 Task: Change location to Delhi. Search Round Trip flight tickets for 2 adults, 2 children, in Economy from Delhi to Shimla to travel on 11-Dec-2023. Shimla to Delhi on 26-Dec-2023. Look for the cheapest flights.
Action: Mouse moved to (406, 343)
Screenshot: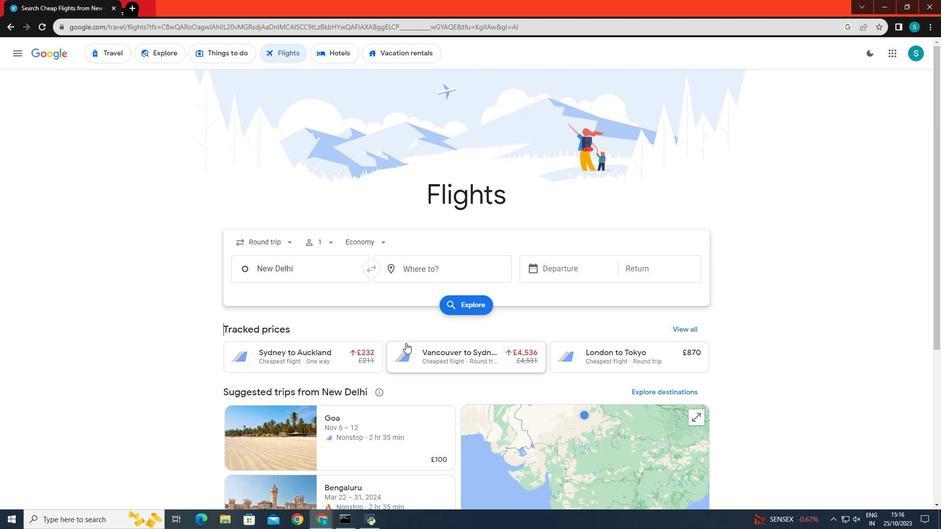 
Action: Mouse scrolled (406, 342) with delta (0, 0)
Screenshot: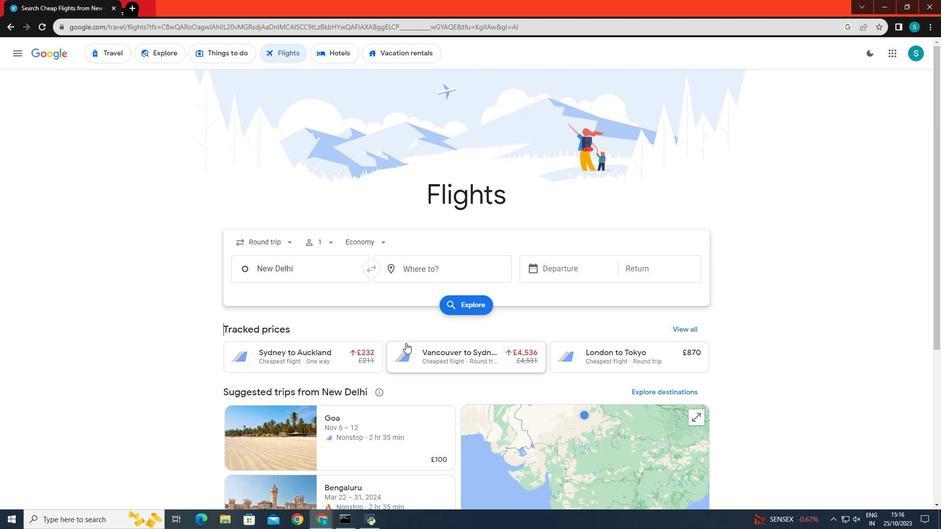 
Action: Mouse moved to (406, 343)
Screenshot: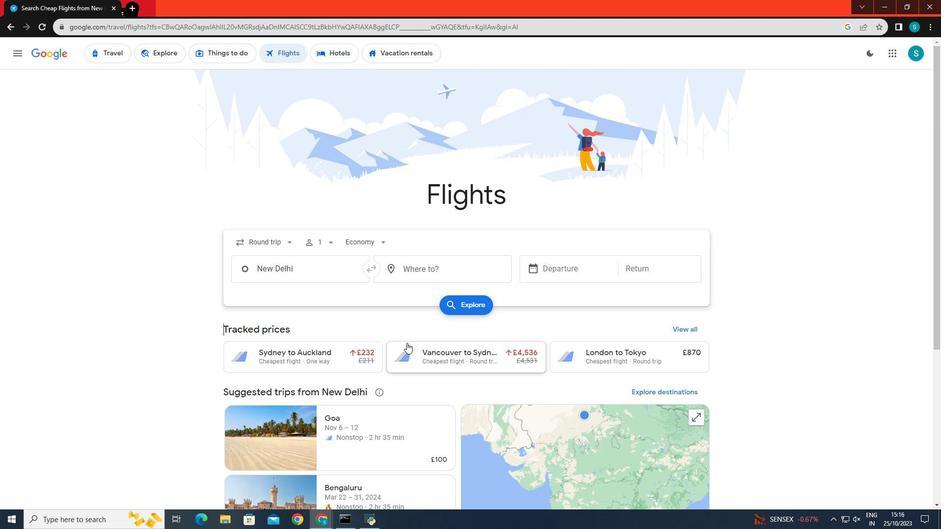 
Action: Mouse scrolled (406, 342) with delta (0, 0)
Screenshot: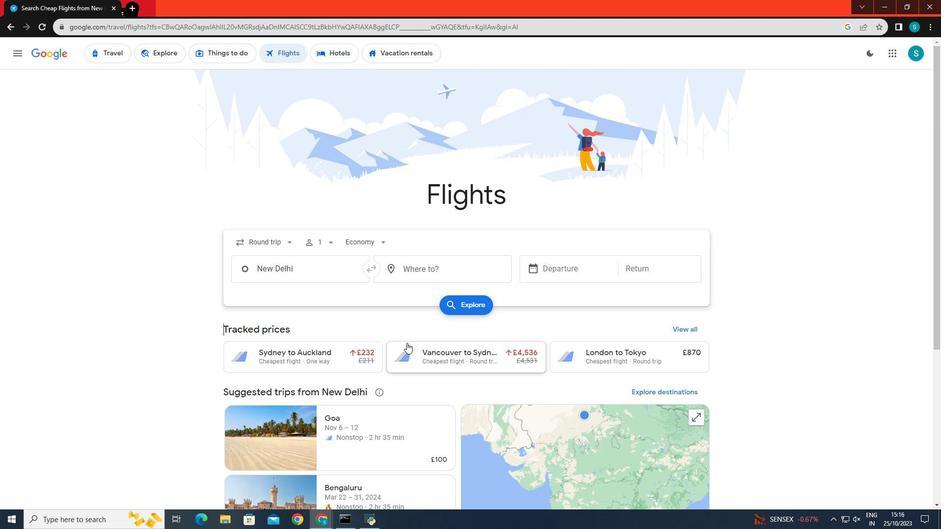 
Action: Mouse moved to (407, 343)
Screenshot: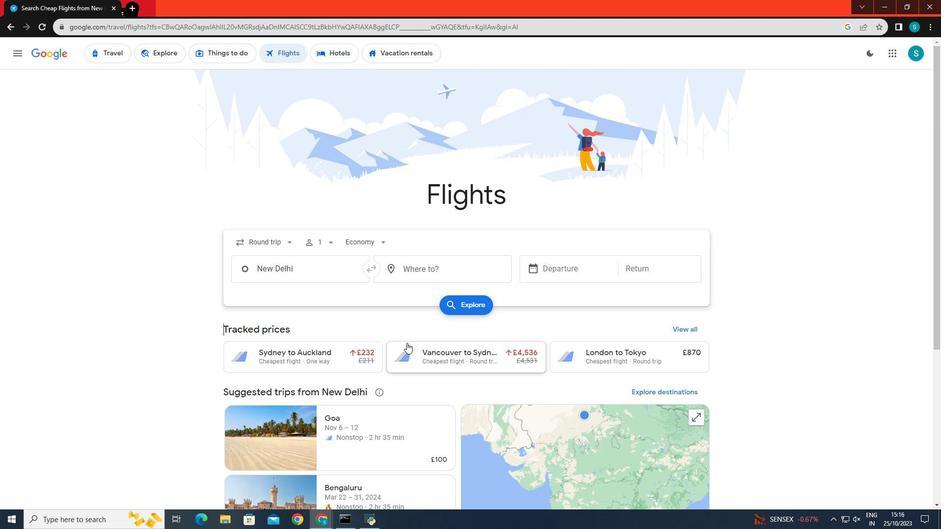 
Action: Mouse scrolled (407, 342) with delta (0, 0)
Screenshot: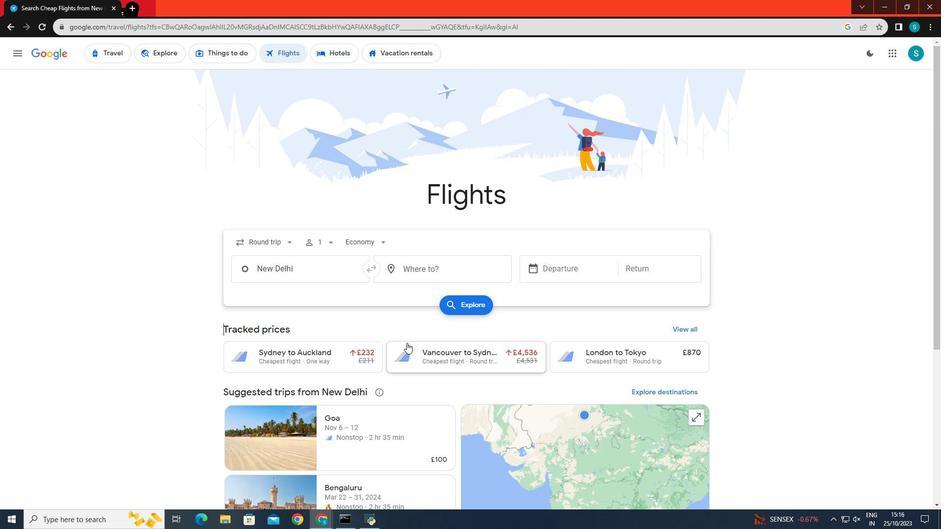 
Action: Mouse scrolled (407, 342) with delta (0, 0)
Screenshot: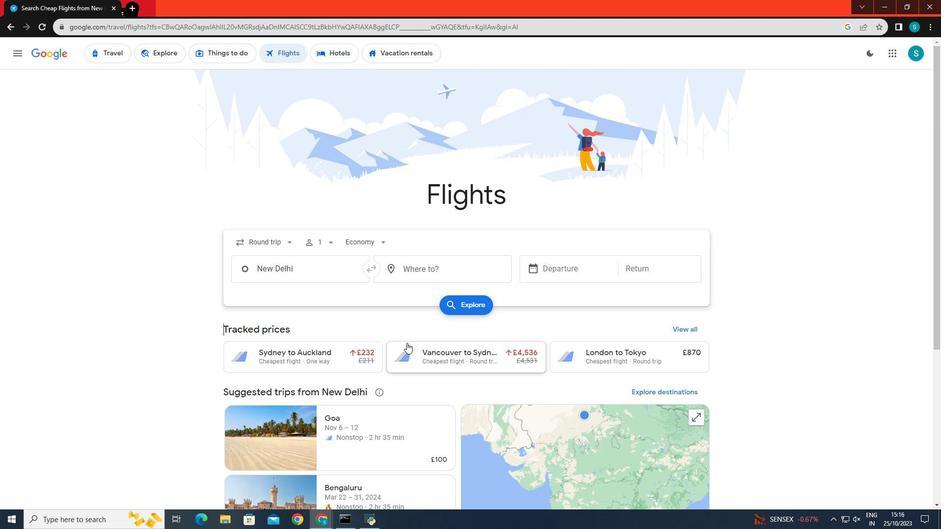 
Action: Mouse scrolled (407, 342) with delta (0, 0)
Screenshot: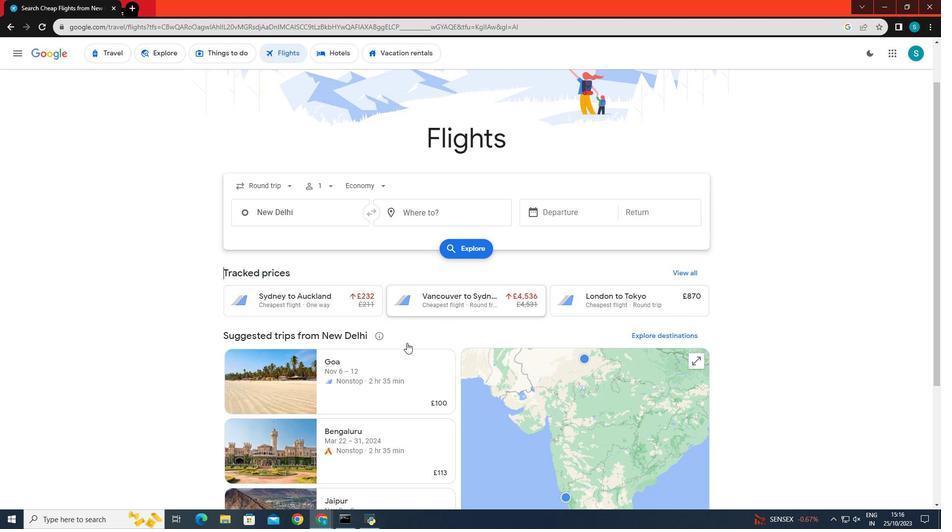 
Action: Mouse scrolled (407, 342) with delta (0, 0)
Screenshot: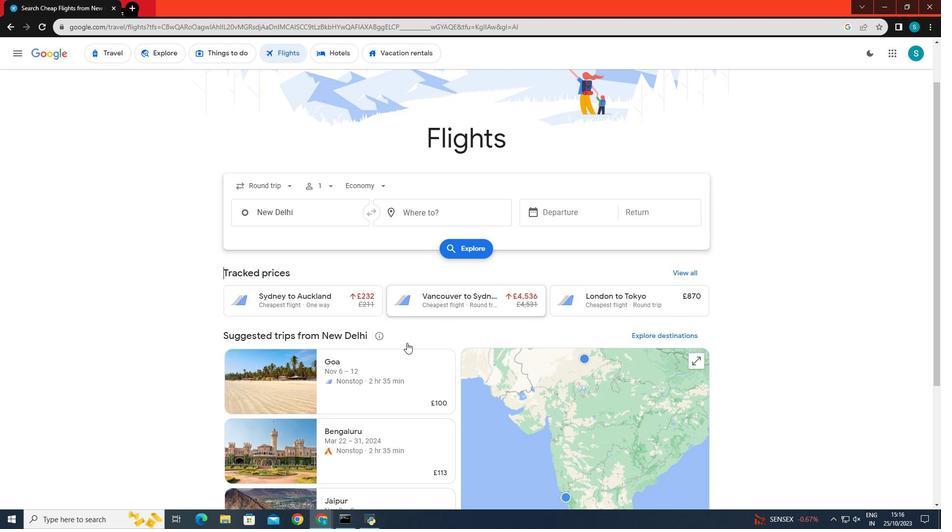 
Action: Mouse scrolled (407, 342) with delta (0, 0)
Screenshot: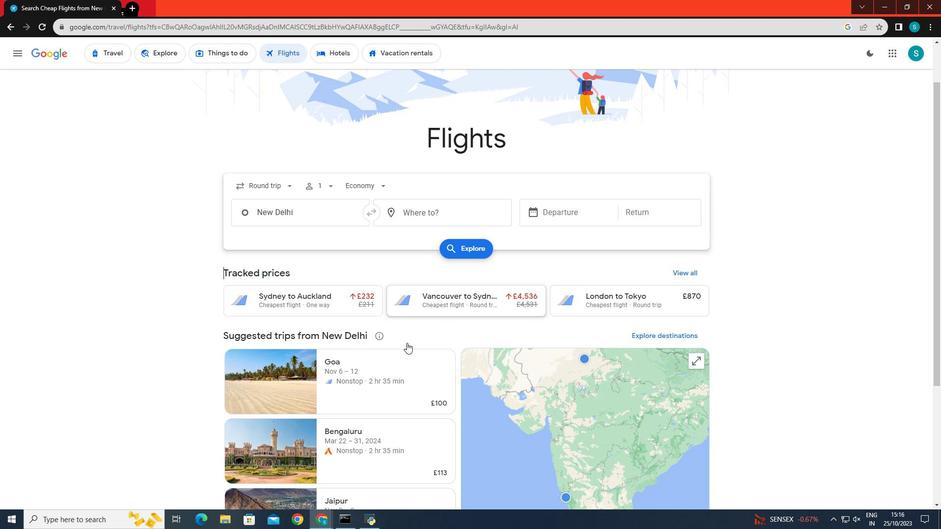
Action: Mouse scrolled (407, 342) with delta (0, 0)
Screenshot: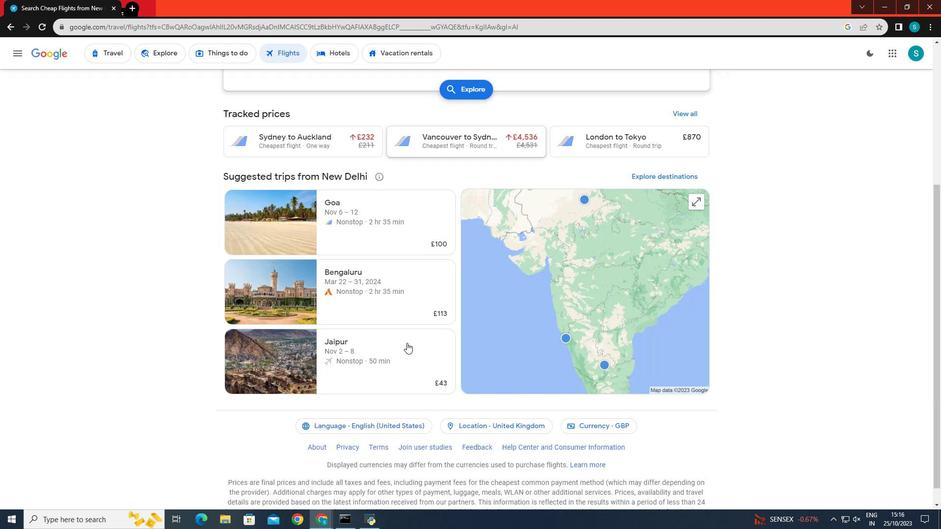
Action: Mouse scrolled (407, 342) with delta (0, 0)
Screenshot: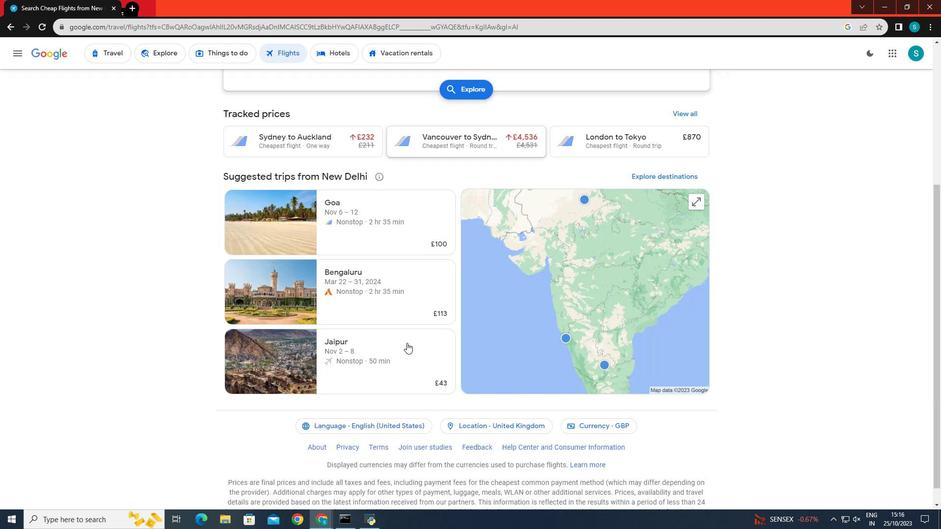 
Action: Mouse scrolled (407, 342) with delta (0, 0)
Screenshot: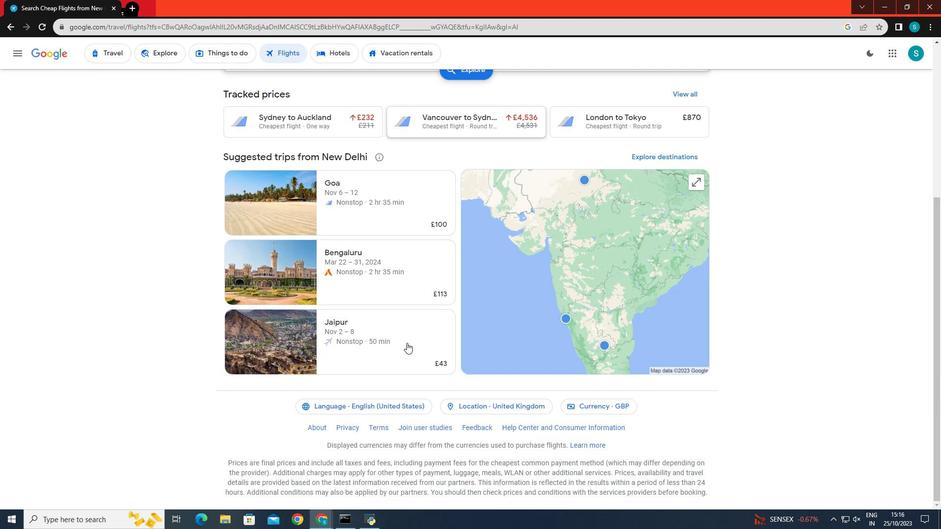 
Action: Mouse scrolled (407, 342) with delta (0, 0)
Screenshot: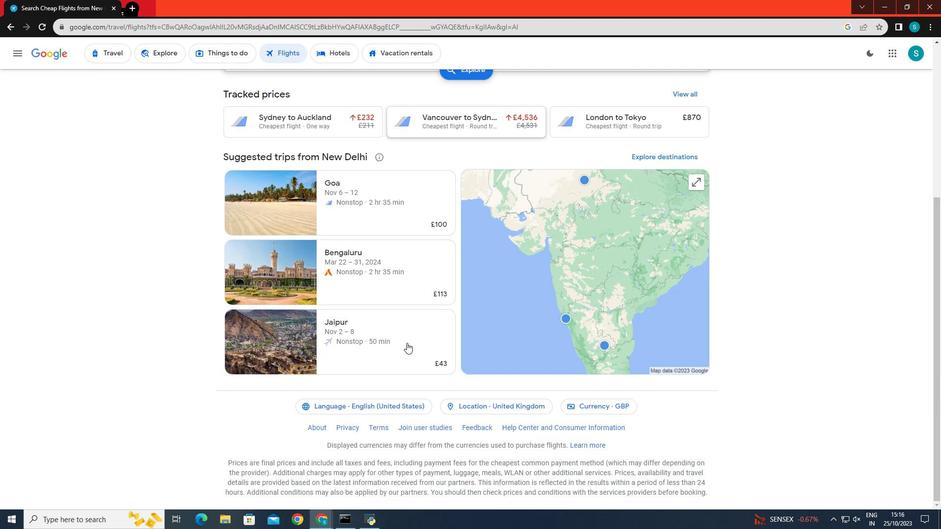 
Action: Mouse scrolled (407, 342) with delta (0, 0)
Screenshot: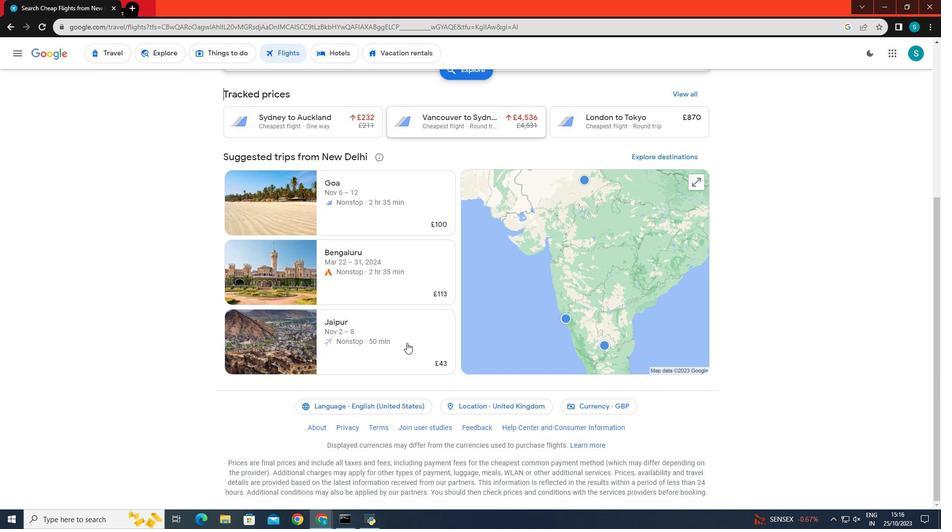 
Action: Mouse scrolled (407, 342) with delta (0, 0)
Screenshot: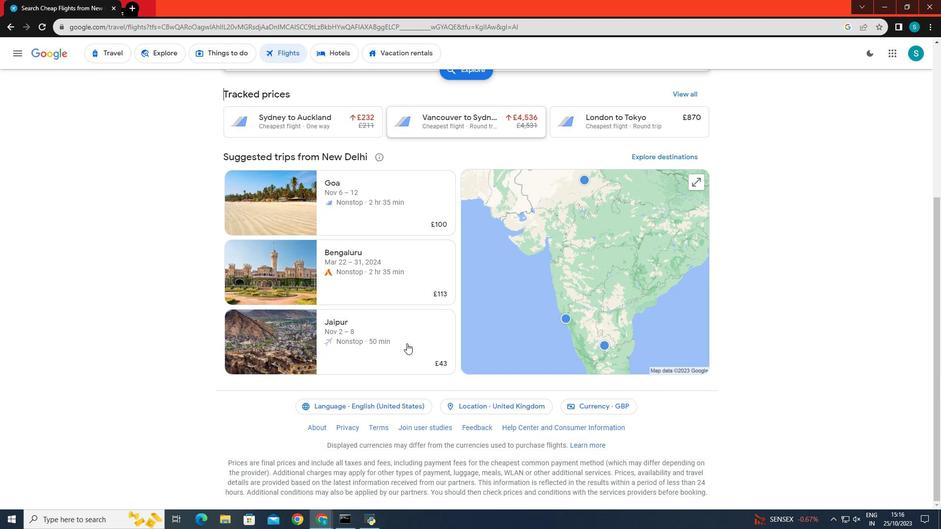 
Action: Mouse scrolled (407, 342) with delta (0, 0)
Screenshot: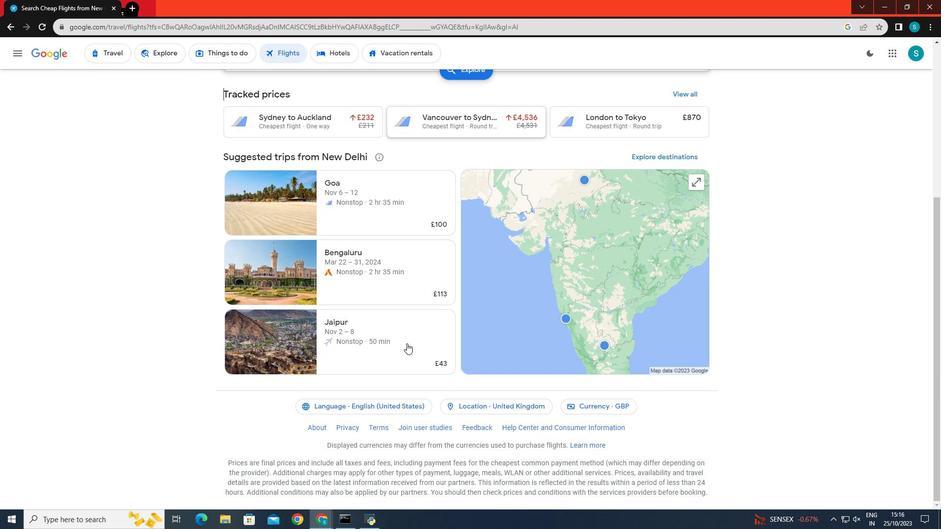 
Action: Mouse moved to (483, 403)
Screenshot: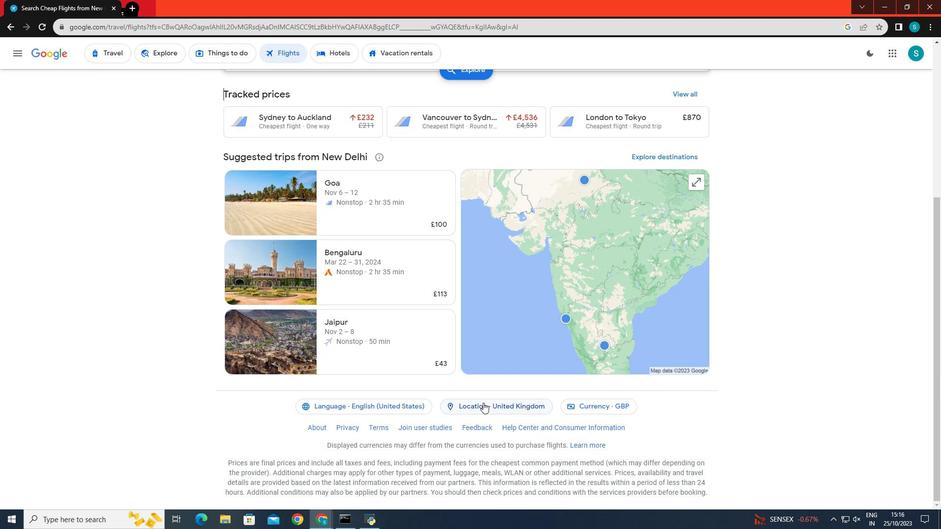 
Action: Mouse pressed left at (483, 403)
Screenshot: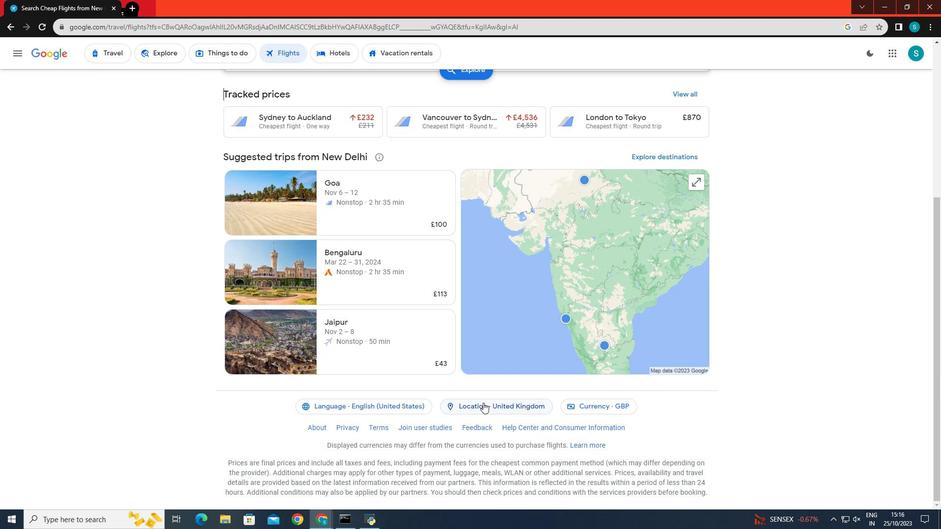 
Action: Mouse moved to (459, 338)
Screenshot: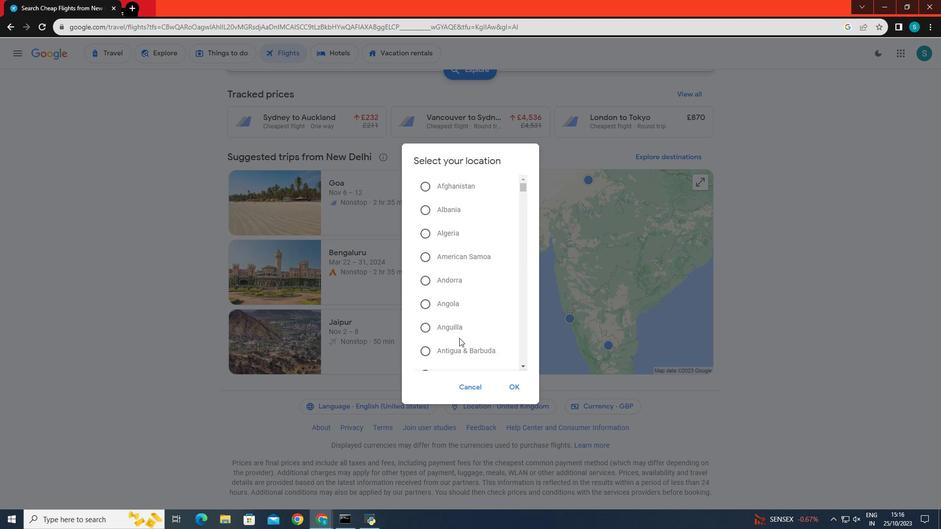 
Action: Mouse scrolled (459, 337) with delta (0, 0)
Screenshot: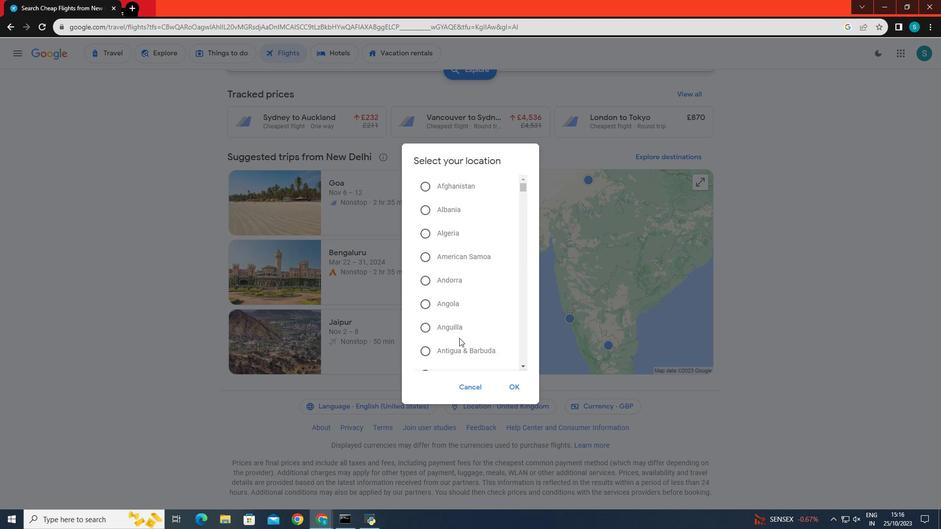 
Action: Mouse scrolled (459, 337) with delta (0, 0)
Screenshot: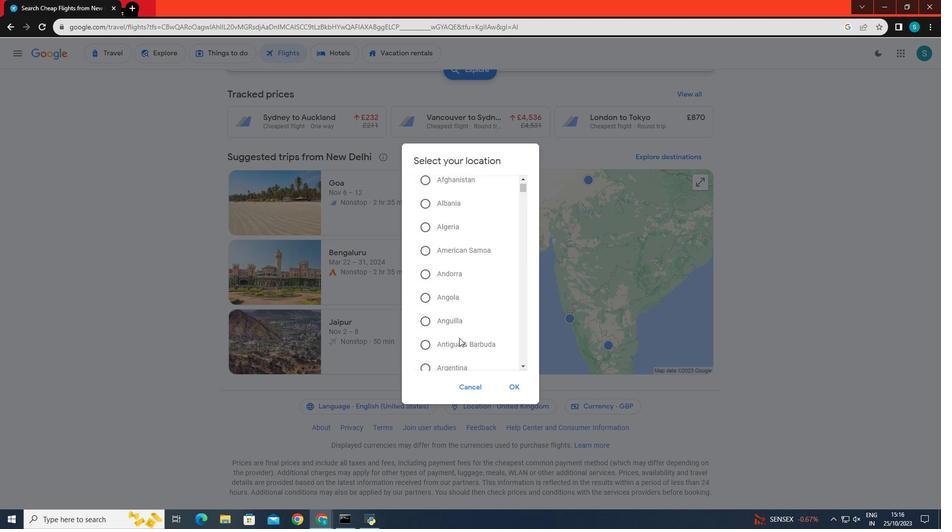 
Action: Mouse scrolled (459, 337) with delta (0, 0)
Screenshot: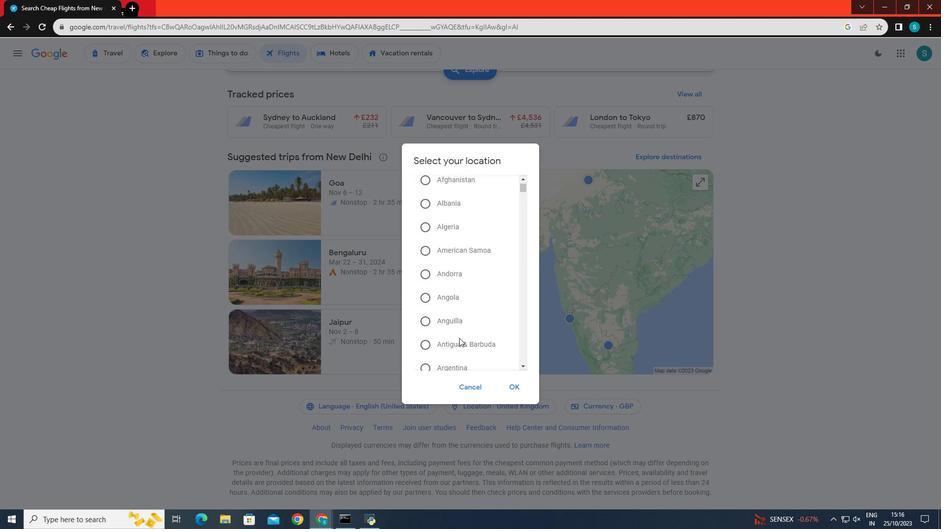 
Action: Mouse scrolled (459, 337) with delta (0, 0)
Screenshot: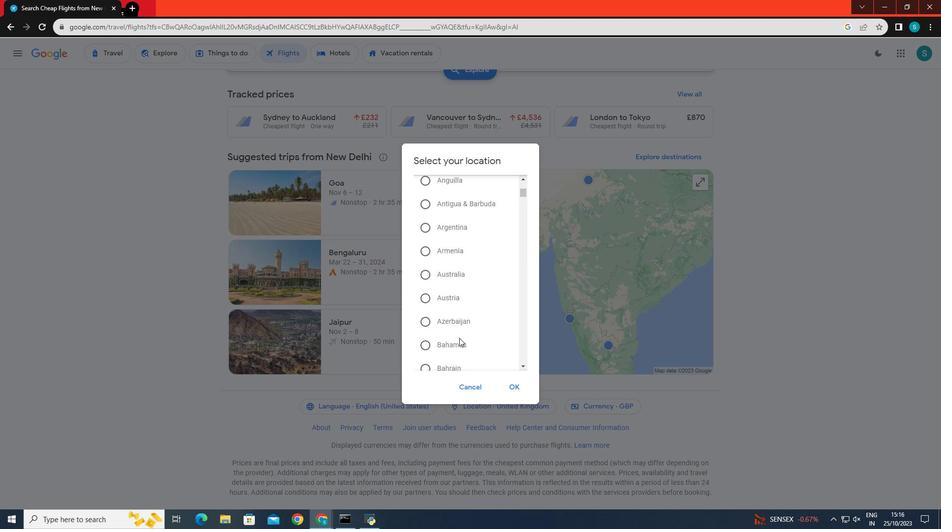 
Action: Mouse scrolled (459, 337) with delta (0, 0)
Screenshot: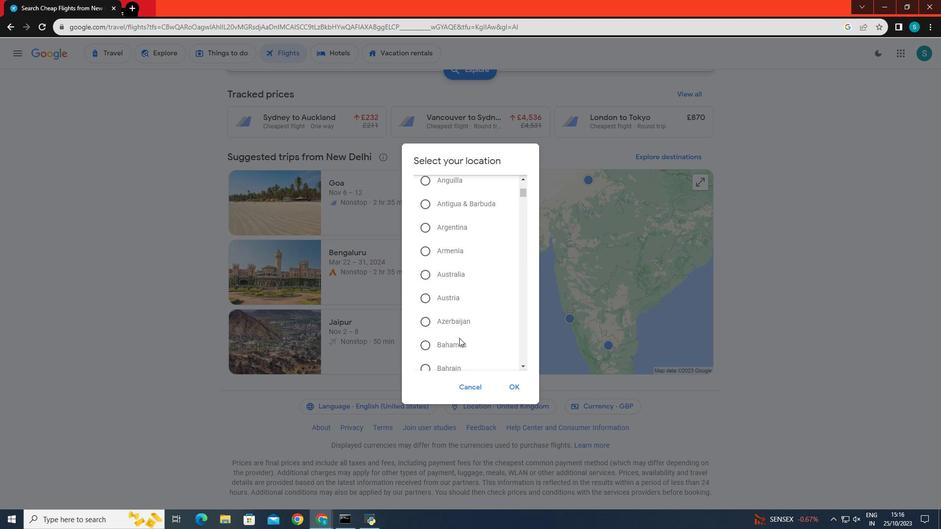 
Action: Mouse scrolled (459, 337) with delta (0, 0)
Screenshot: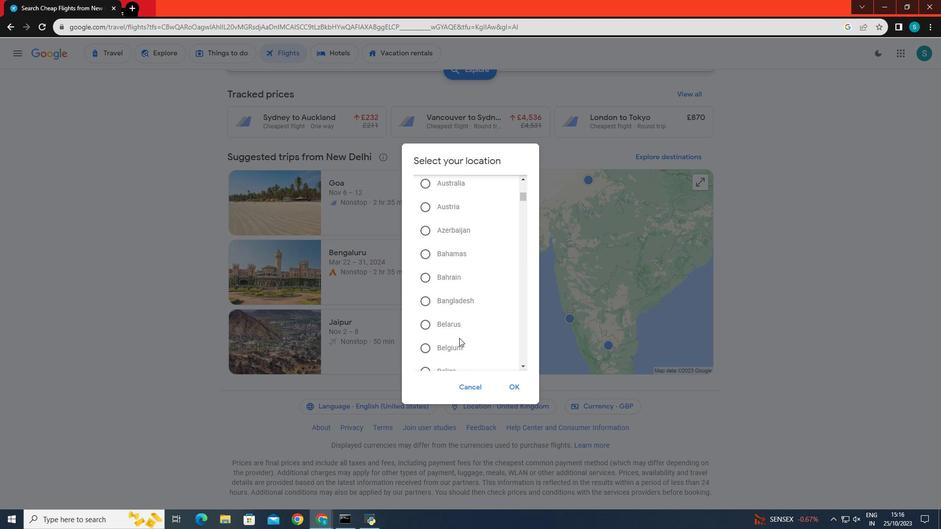 
Action: Mouse scrolled (459, 337) with delta (0, 0)
Screenshot: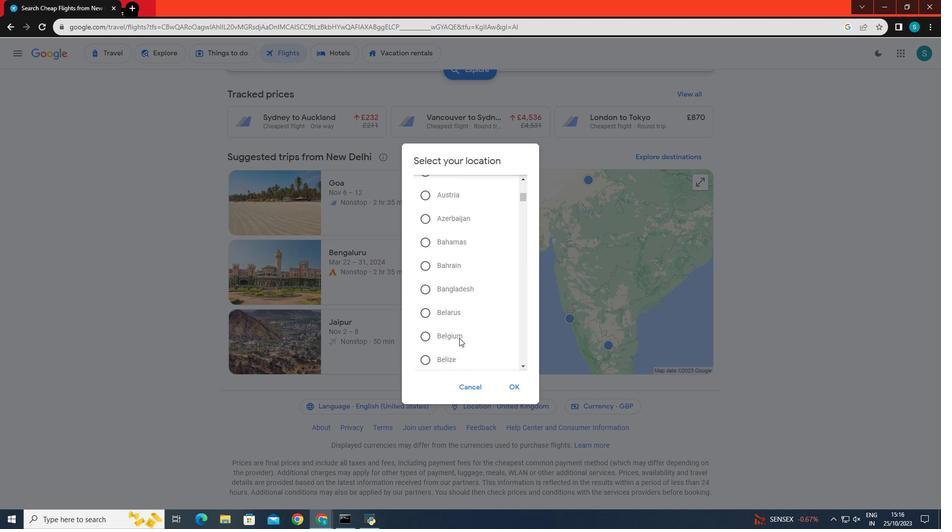 
Action: Mouse scrolled (459, 337) with delta (0, 0)
Screenshot: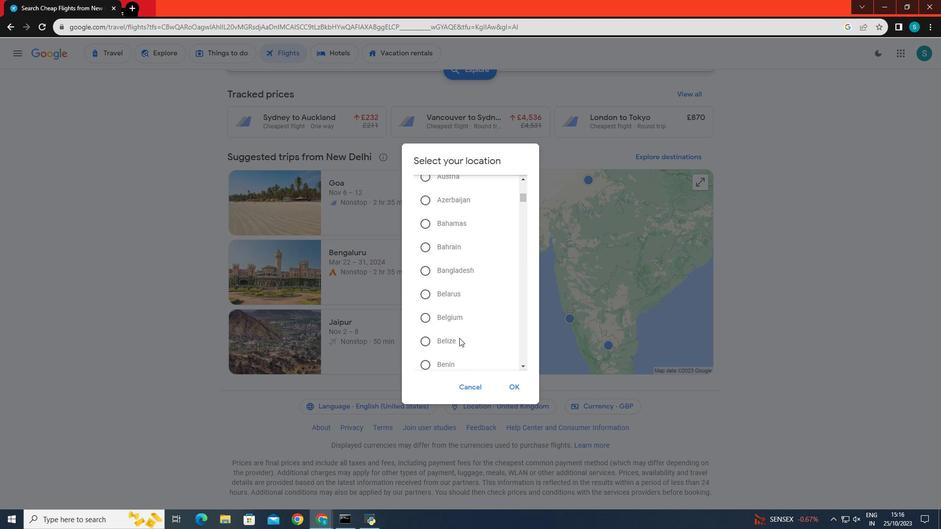 
Action: Mouse scrolled (459, 337) with delta (0, 0)
Screenshot: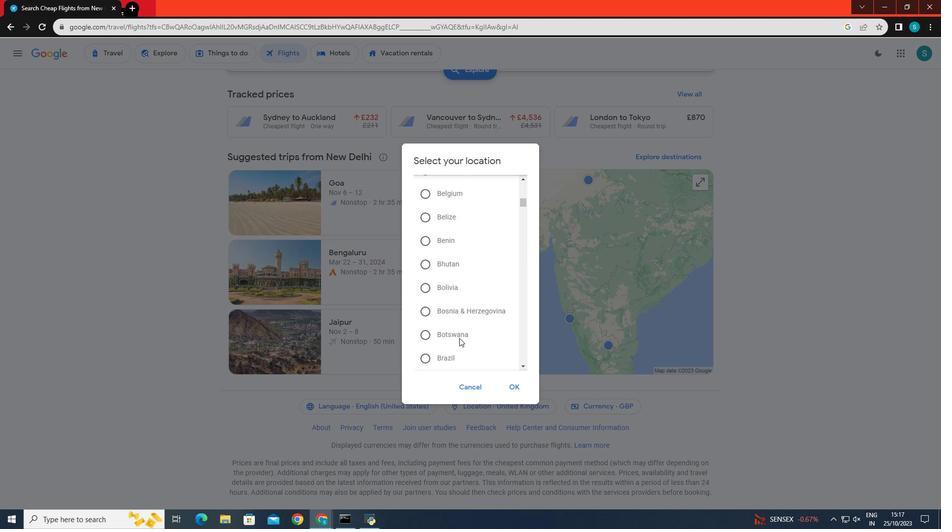 
Action: Mouse scrolled (459, 337) with delta (0, 0)
Screenshot: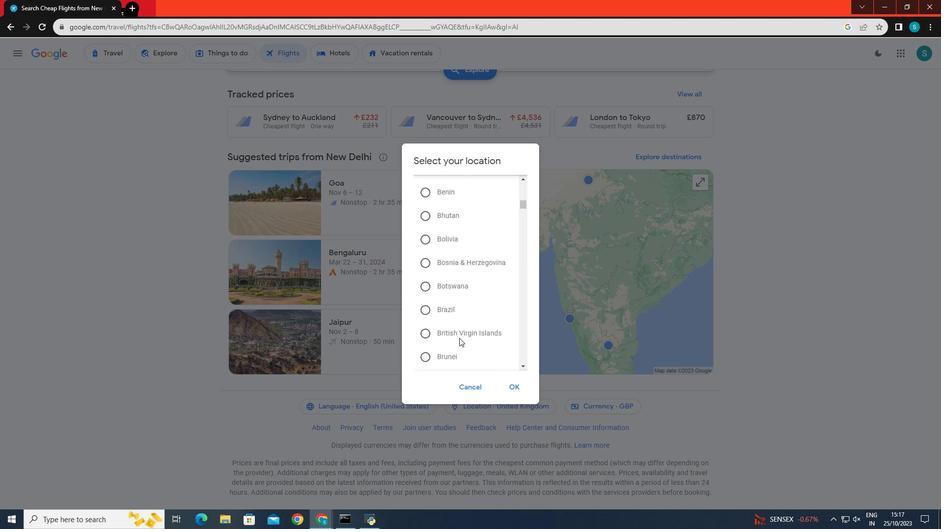
Action: Mouse scrolled (459, 337) with delta (0, 0)
Screenshot: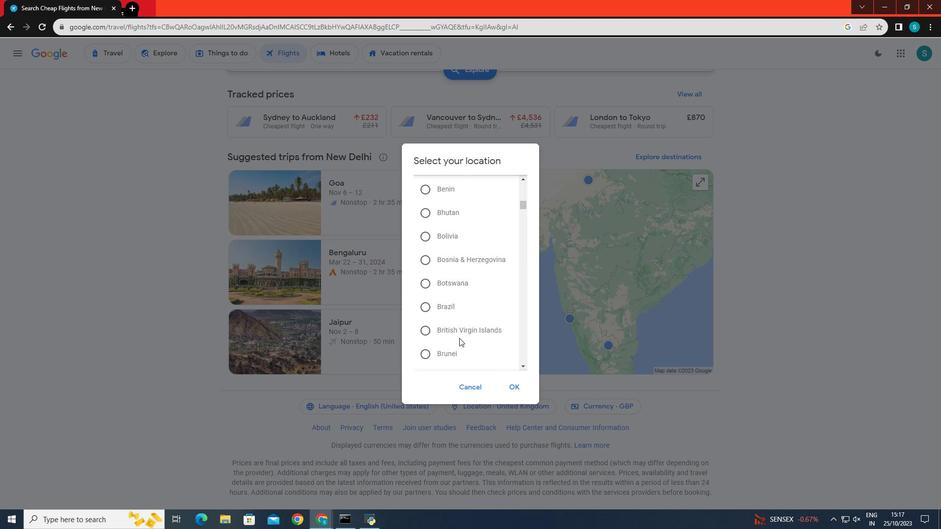 
Action: Mouse moved to (443, 293)
Screenshot: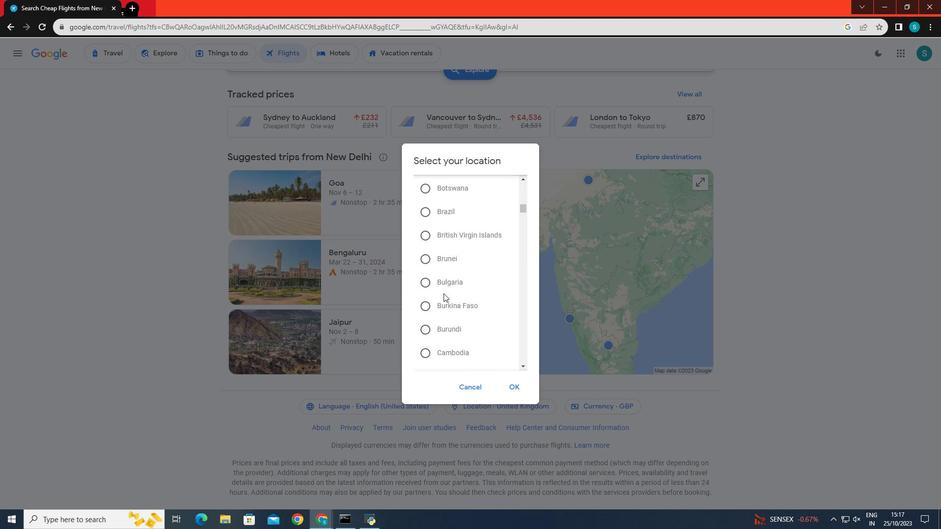 
Action: Mouse scrolled (443, 293) with delta (0, 0)
Screenshot: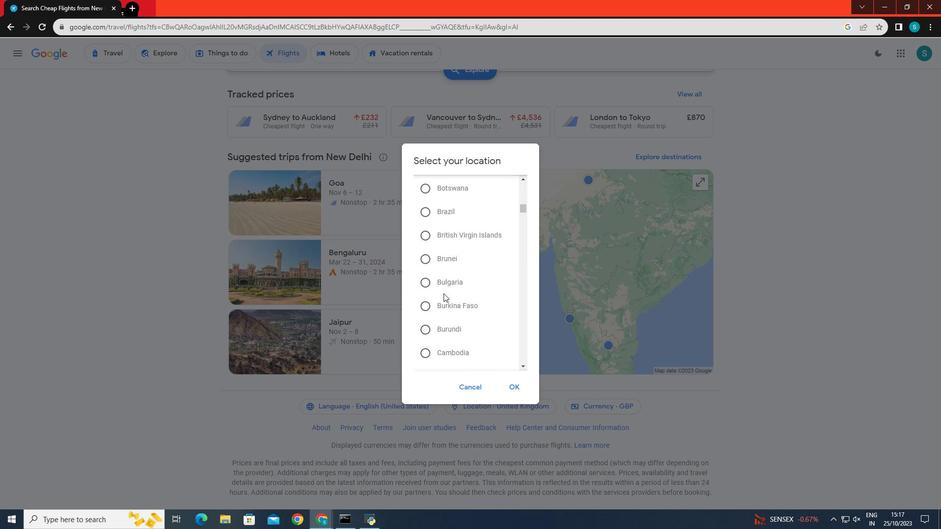 
Action: Mouse scrolled (443, 293) with delta (0, 0)
Screenshot: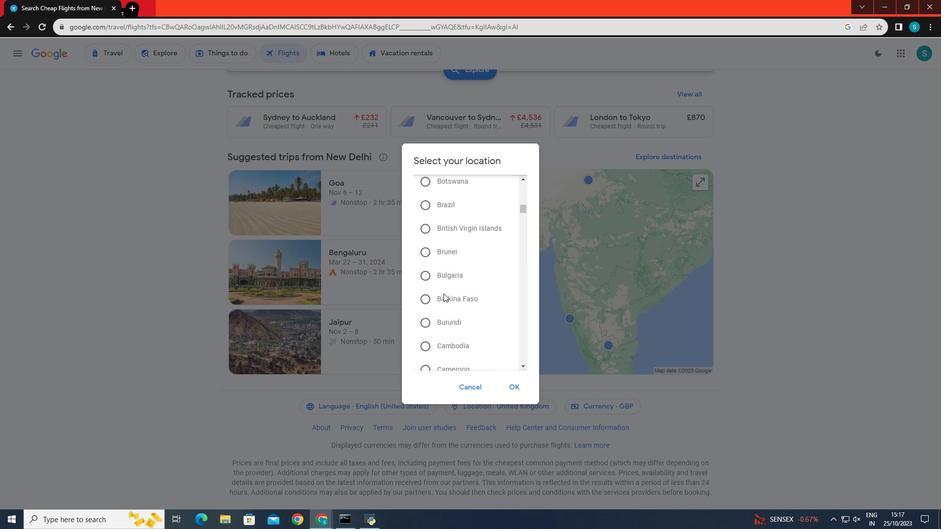 
Action: Mouse moved to (442, 298)
Screenshot: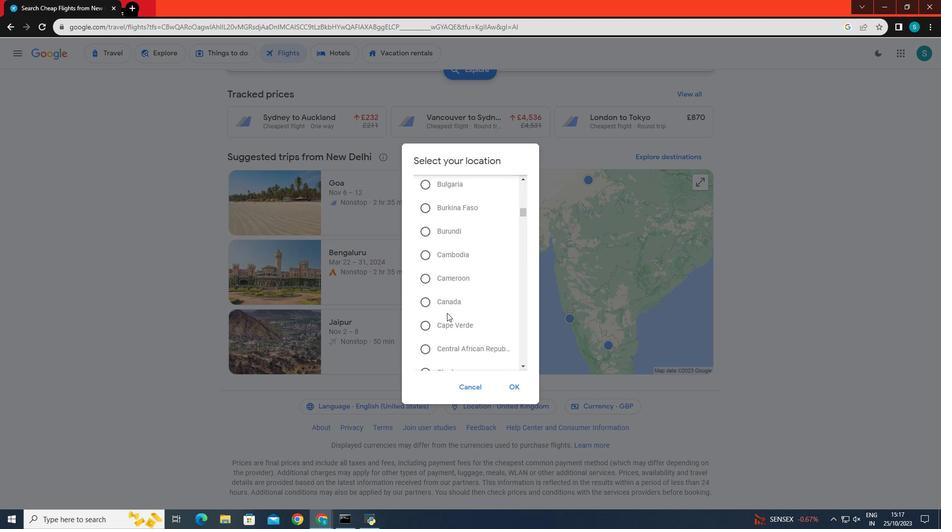 
Action: Mouse scrolled (443, 293) with delta (0, 0)
Screenshot: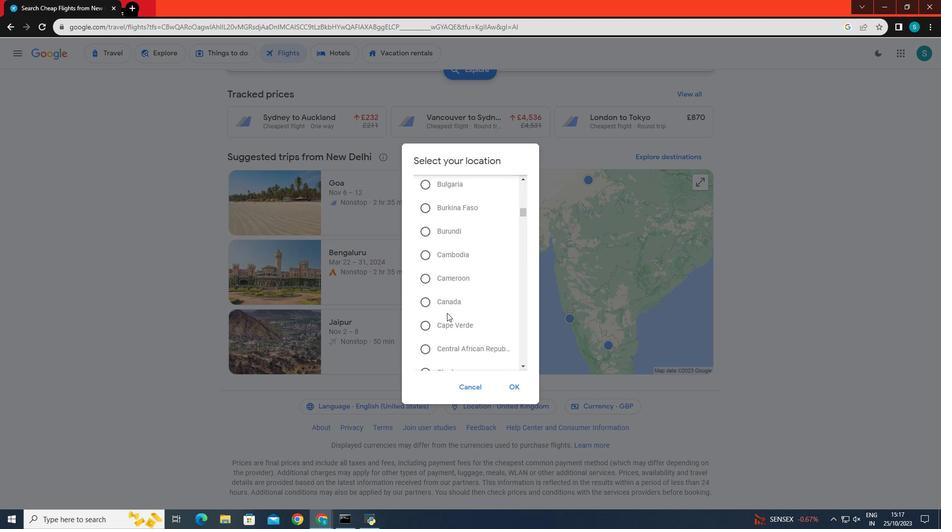 
Action: Mouse moved to (442, 298)
Screenshot: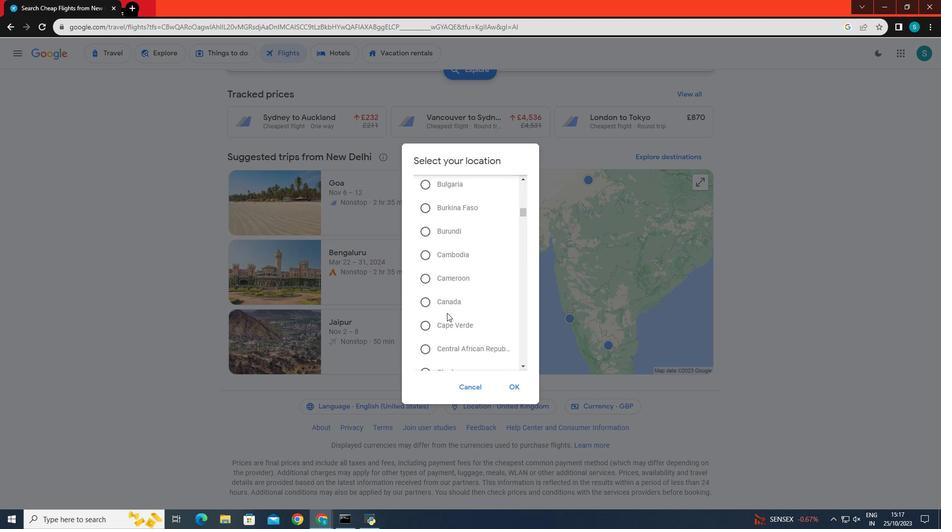 
Action: Mouse scrolled (443, 294) with delta (0, 0)
Screenshot: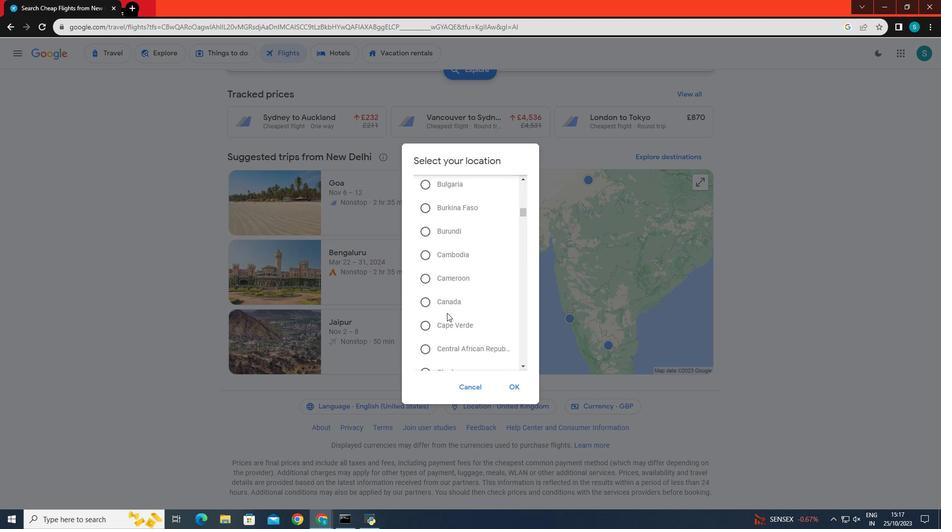 
Action: Mouse moved to (442, 298)
Screenshot: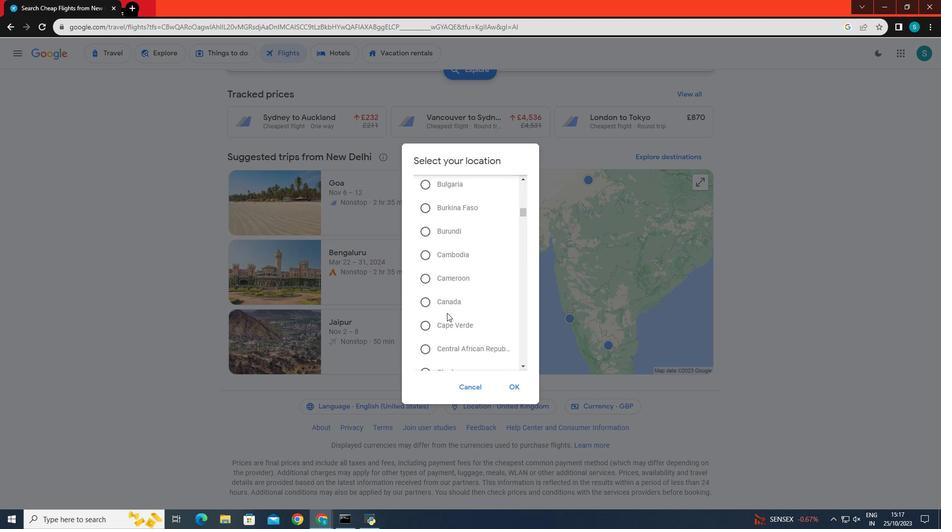 
Action: Mouse scrolled (443, 294) with delta (0, 0)
Screenshot: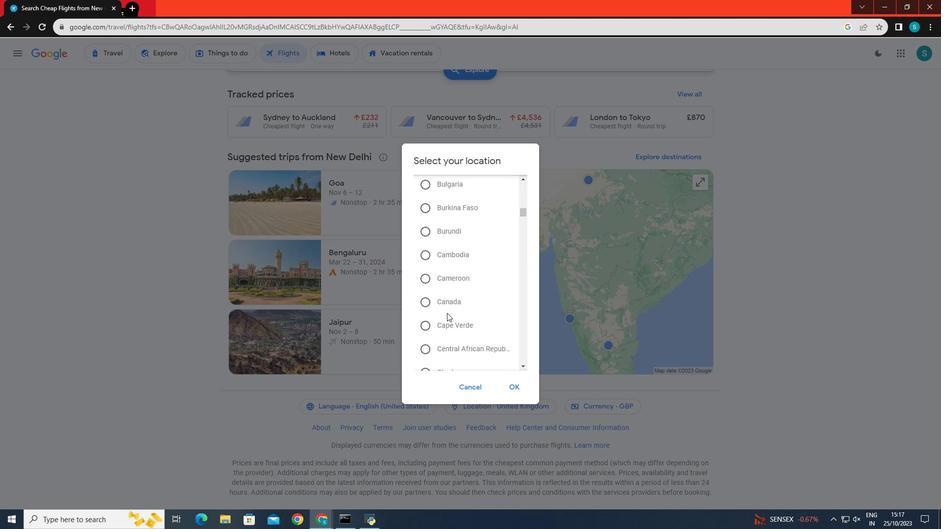 
Action: Mouse moved to (443, 302)
Screenshot: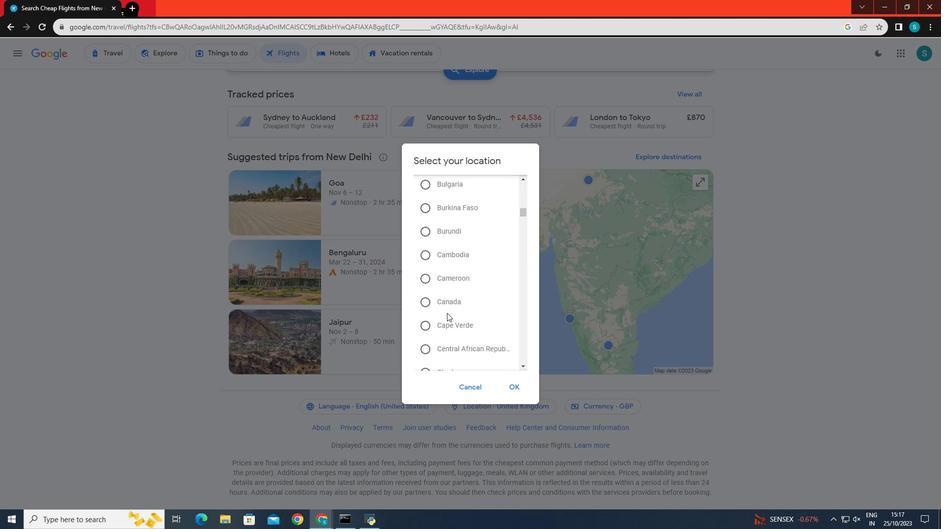 
Action: Mouse scrolled (442, 297) with delta (0, 0)
Screenshot: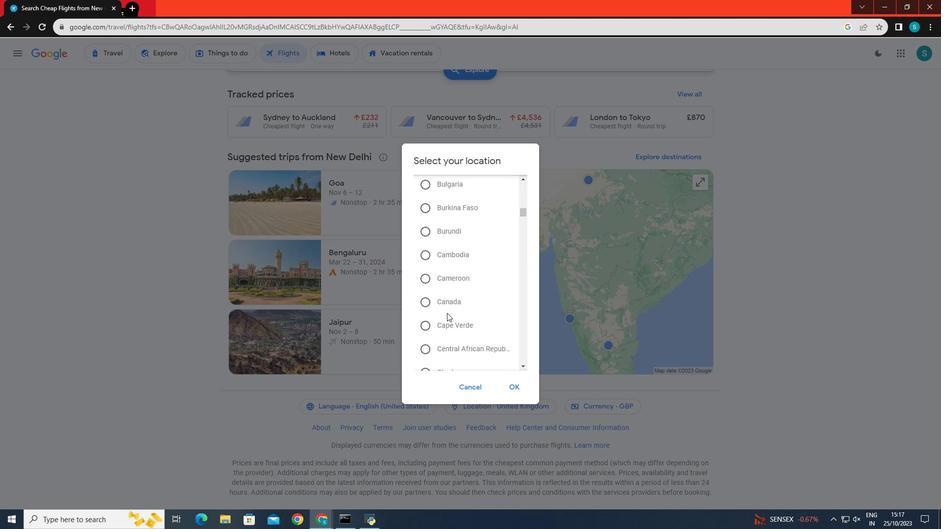
Action: Mouse moved to (443, 303)
Screenshot: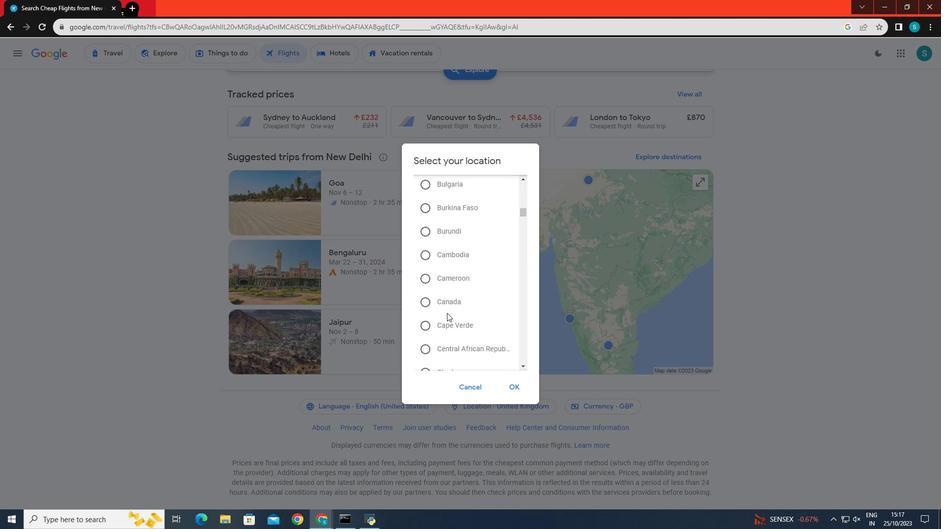 
Action: Mouse scrolled (442, 298) with delta (0, 0)
Screenshot: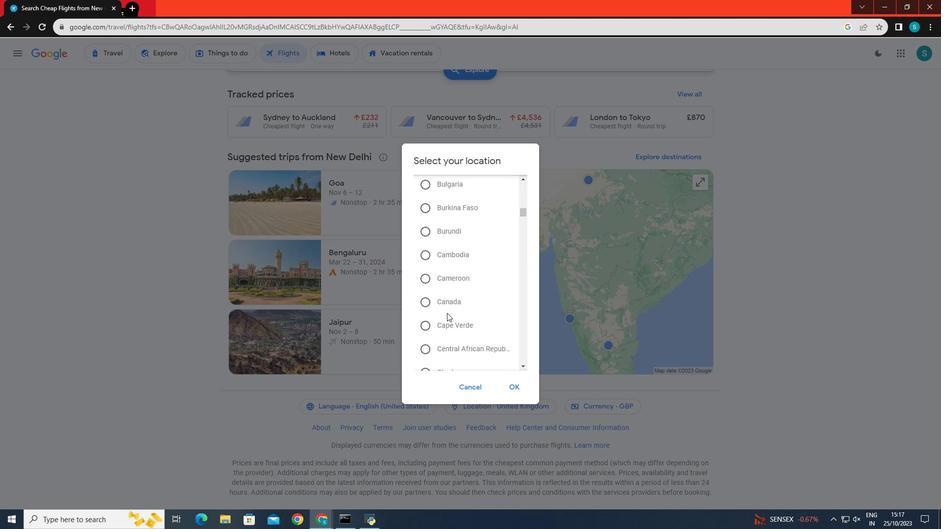 
Action: Mouse moved to (444, 307)
Screenshot: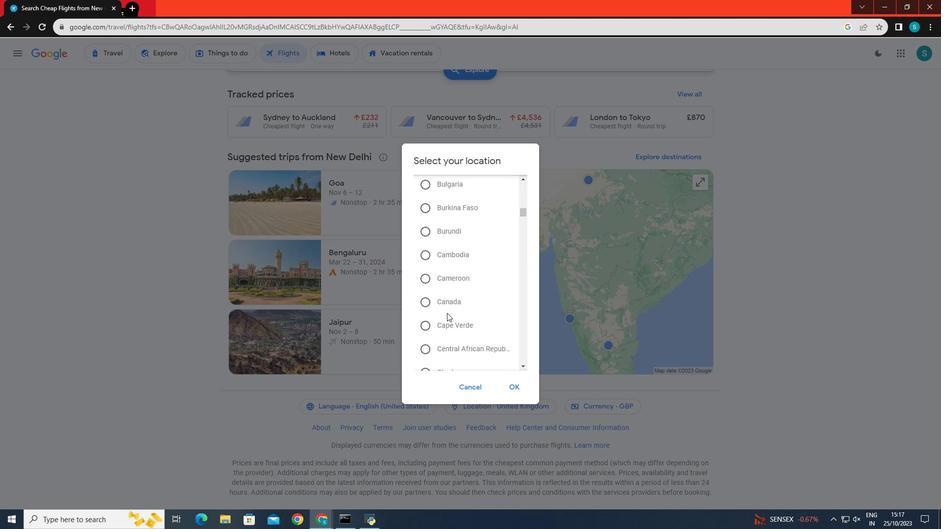 
Action: Mouse scrolled (443, 302) with delta (0, 0)
Screenshot: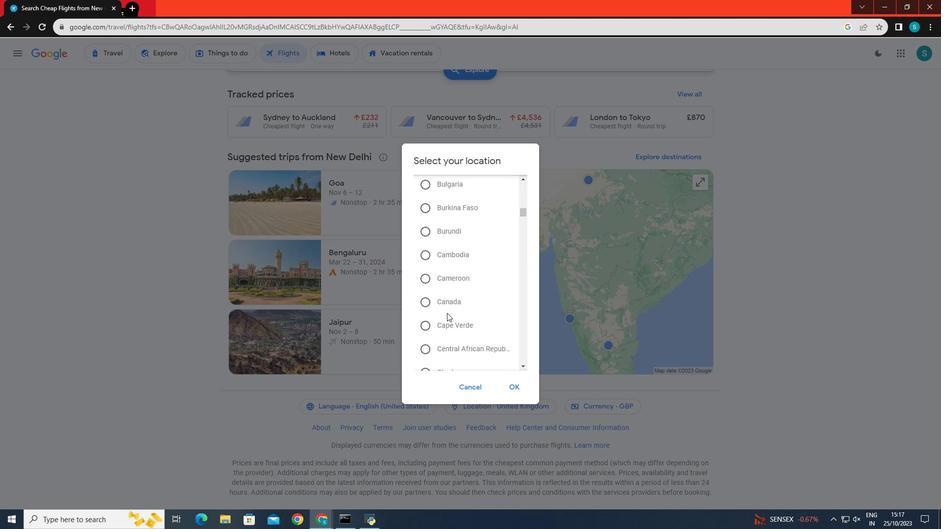 
Action: Mouse moved to (451, 314)
Screenshot: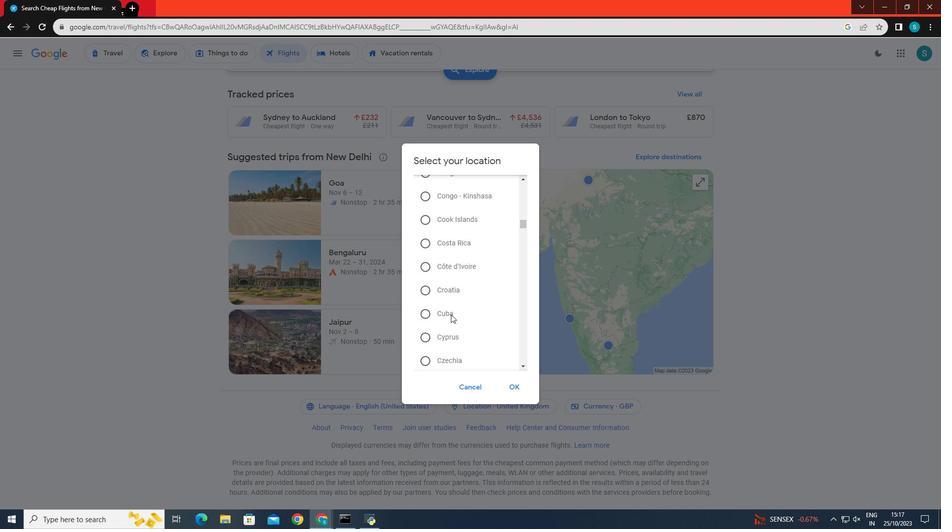 
Action: Mouse scrolled (451, 314) with delta (0, 0)
Screenshot: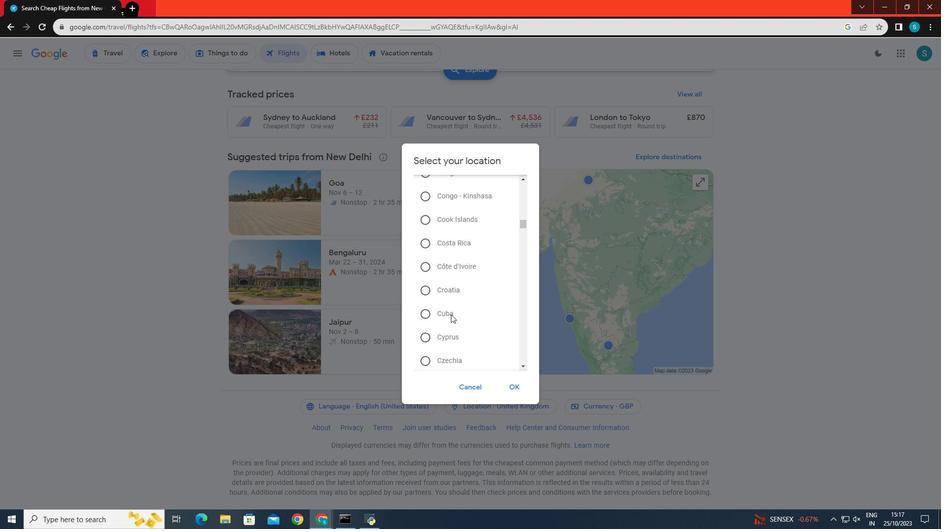 
Action: Mouse scrolled (451, 314) with delta (0, 0)
Screenshot: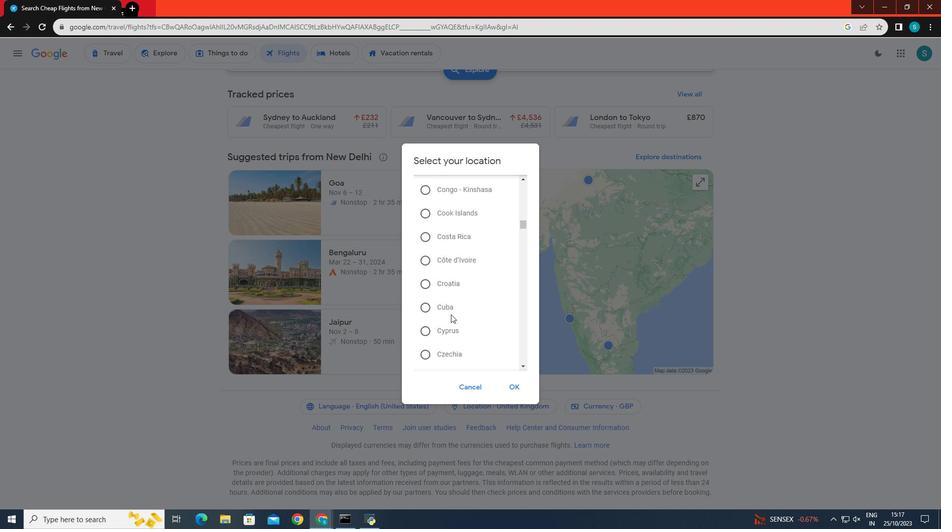 
Action: Mouse scrolled (451, 314) with delta (0, 0)
Screenshot: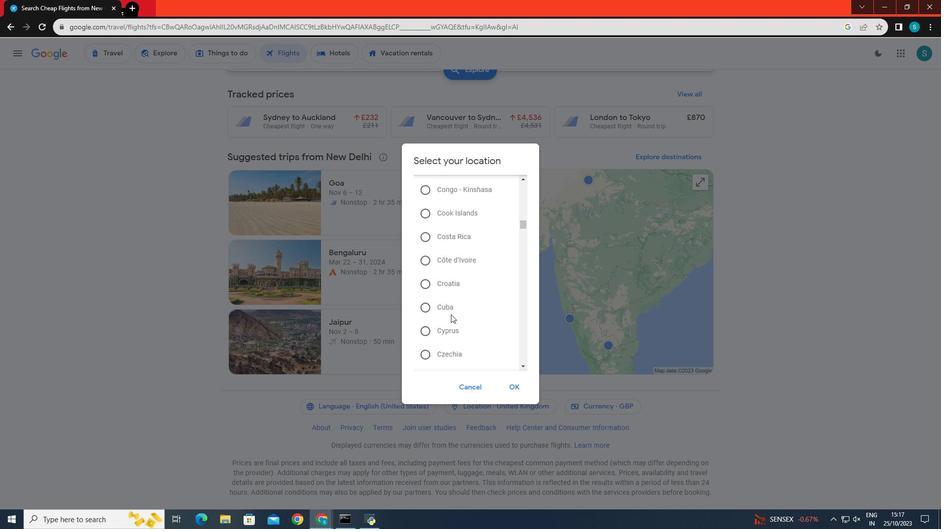 
Action: Mouse moved to (451, 312)
Screenshot: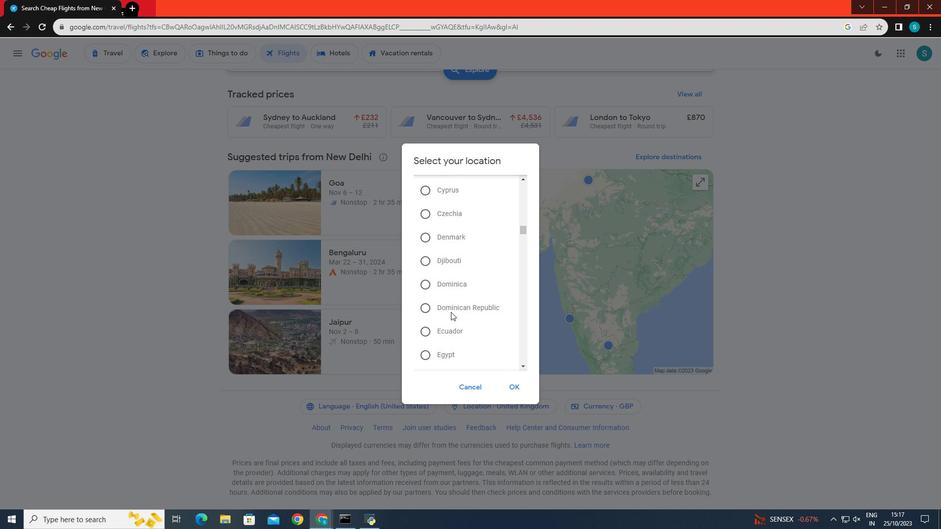 
Action: Mouse scrolled (451, 311) with delta (0, 0)
Screenshot: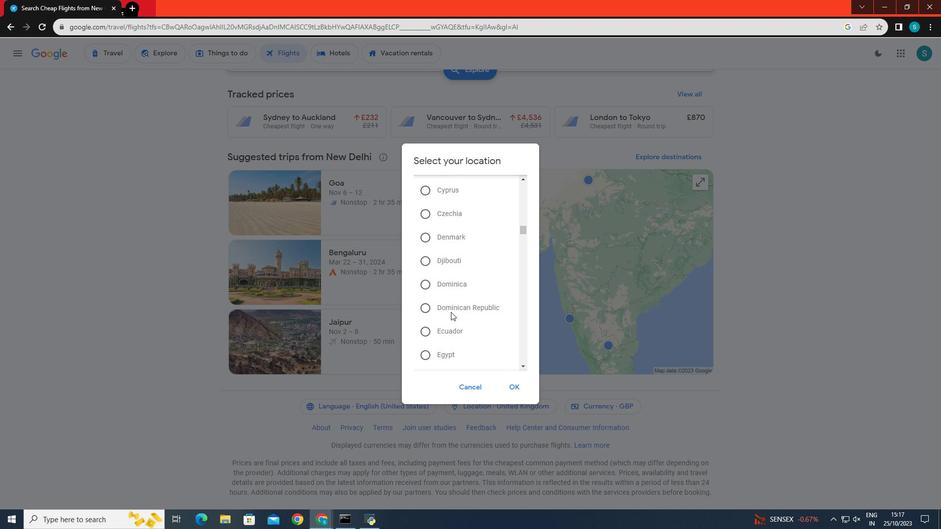 
Action: Mouse scrolled (451, 311) with delta (0, 0)
Screenshot: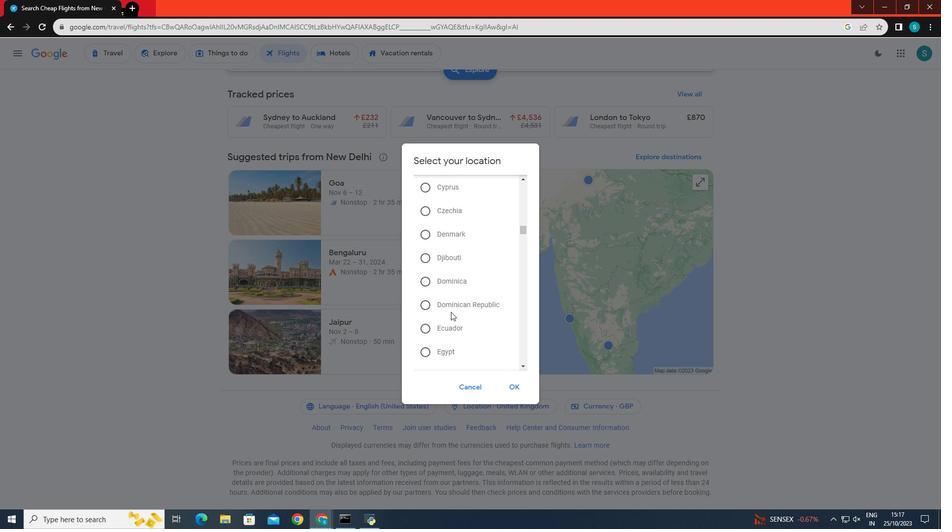 
Action: Mouse scrolled (451, 311) with delta (0, 0)
Screenshot: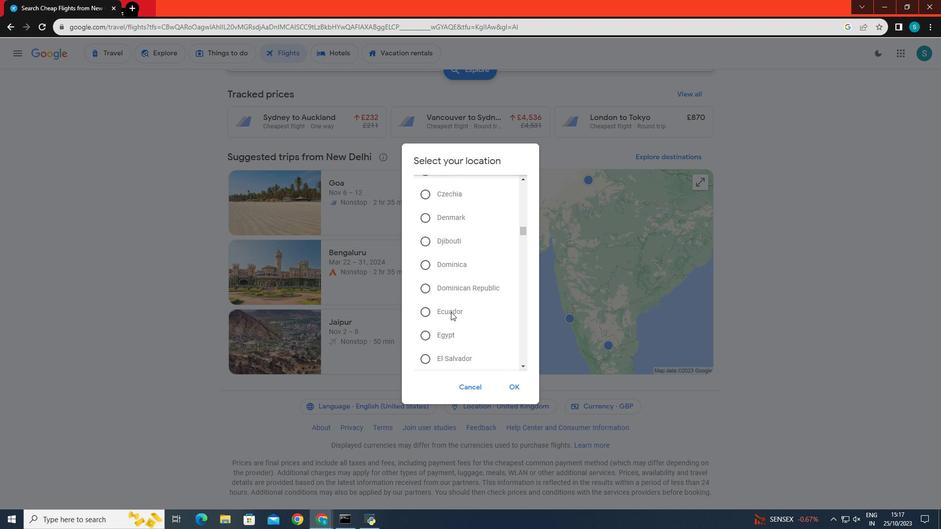 
Action: Mouse moved to (449, 309)
Screenshot: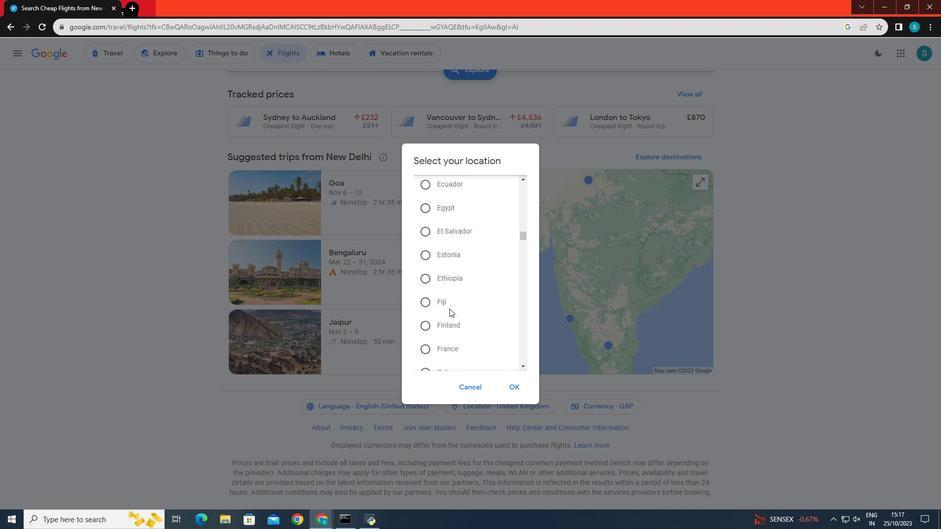 
Action: Mouse scrolled (449, 308) with delta (0, 0)
Screenshot: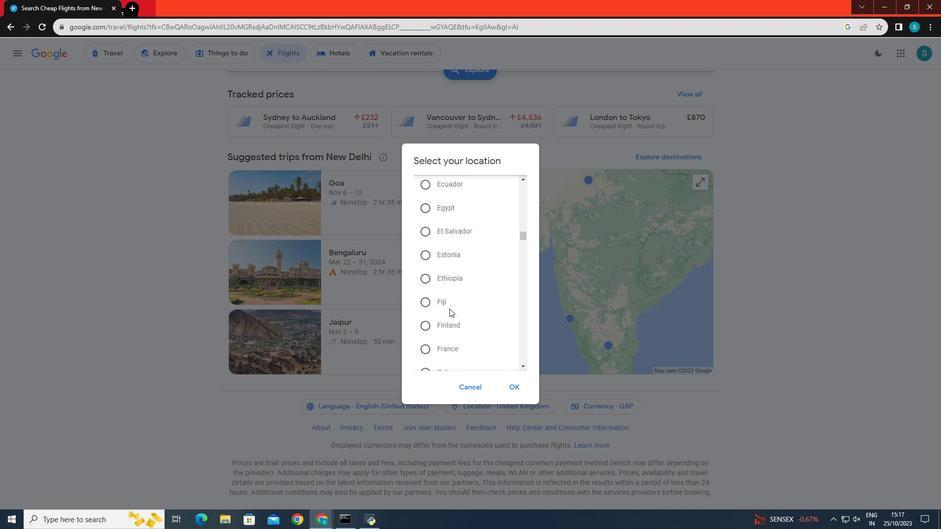 
Action: Mouse scrolled (449, 308) with delta (0, 0)
Screenshot: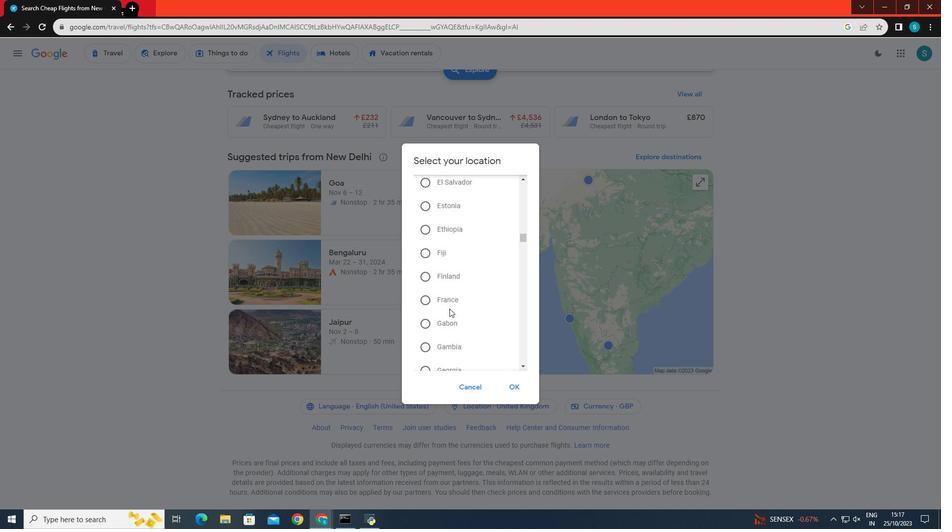 
Action: Mouse scrolled (449, 308) with delta (0, 0)
Screenshot: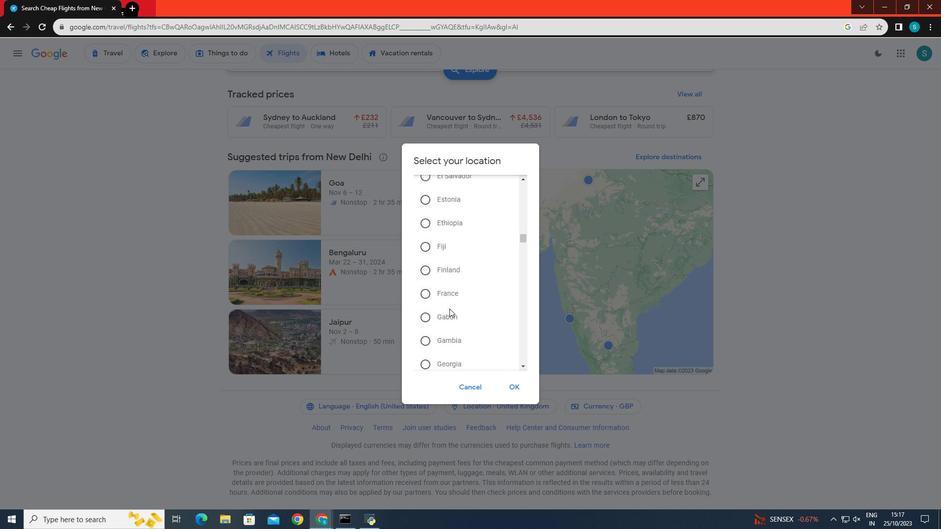 
Action: Mouse scrolled (449, 308) with delta (0, 0)
Screenshot: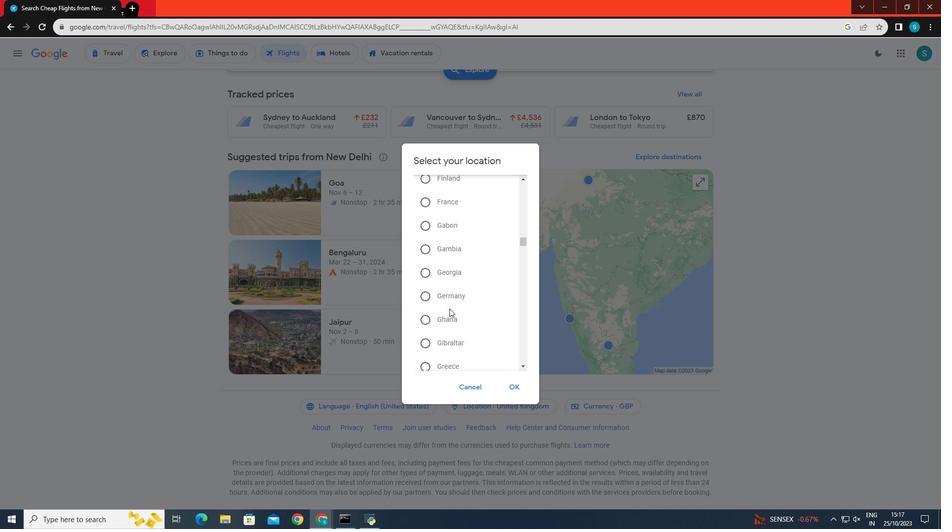 
Action: Mouse scrolled (449, 308) with delta (0, 0)
Screenshot: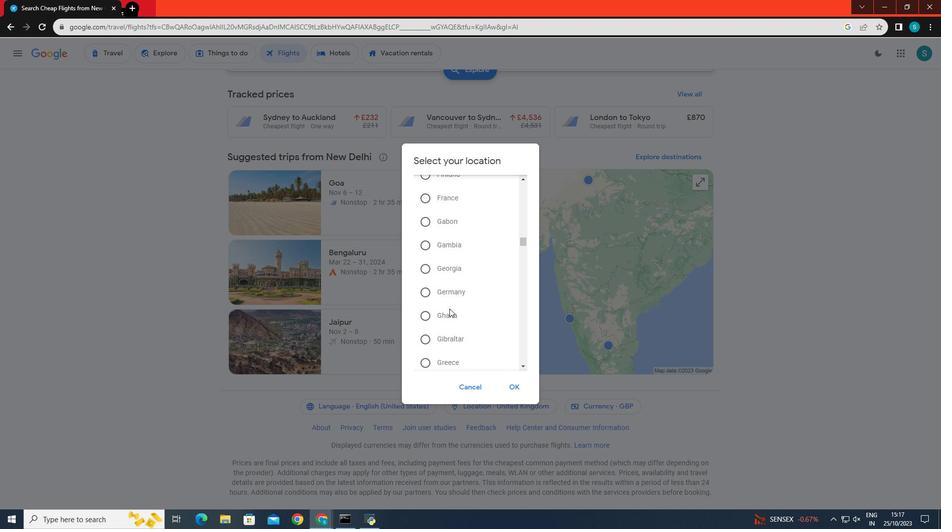 
Action: Mouse scrolled (449, 308) with delta (0, 0)
Screenshot: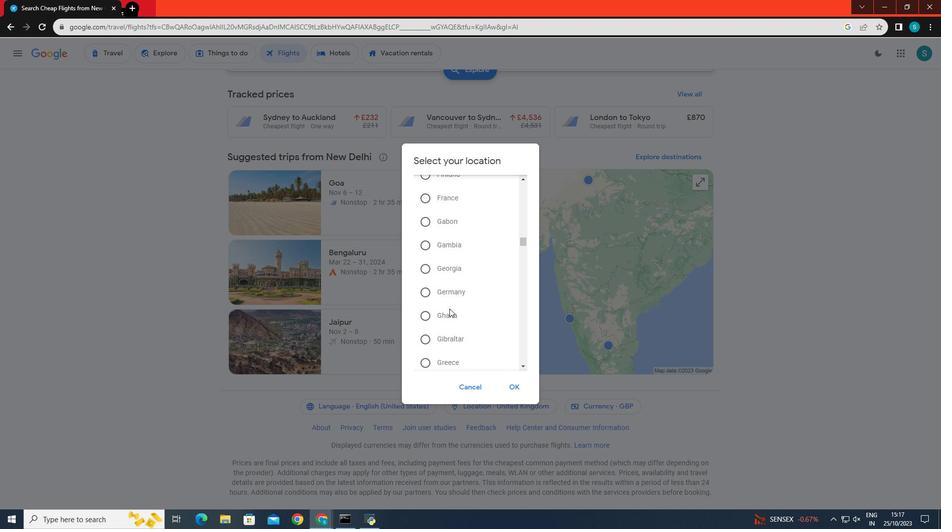 
Action: Mouse scrolled (449, 308) with delta (0, 0)
Screenshot: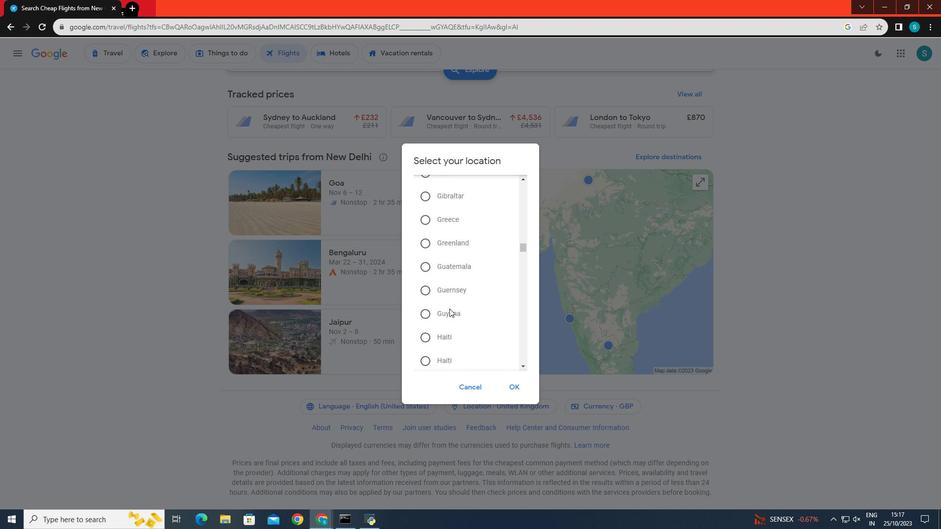
Action: Mouse scrolled (449, 308) with delta (0, 0)
Screenshot: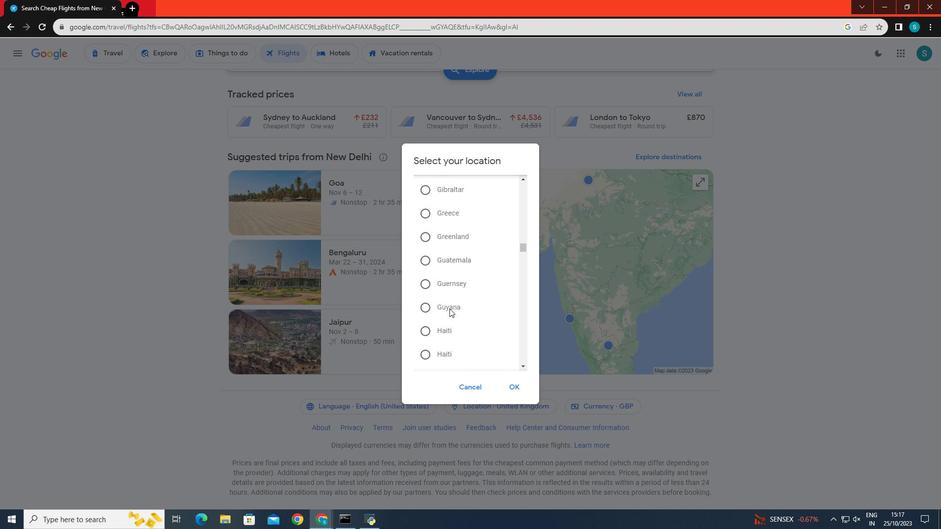 
Action: Mouse moved to (440, 292)
Screenshot: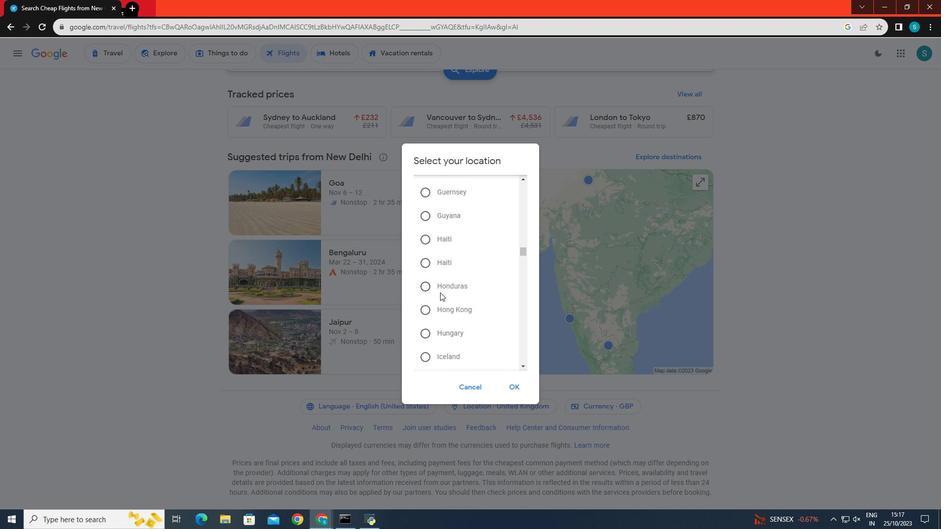 
Action: Mouse scrolled (440, 292) with delta (0, 0)
Screenshot: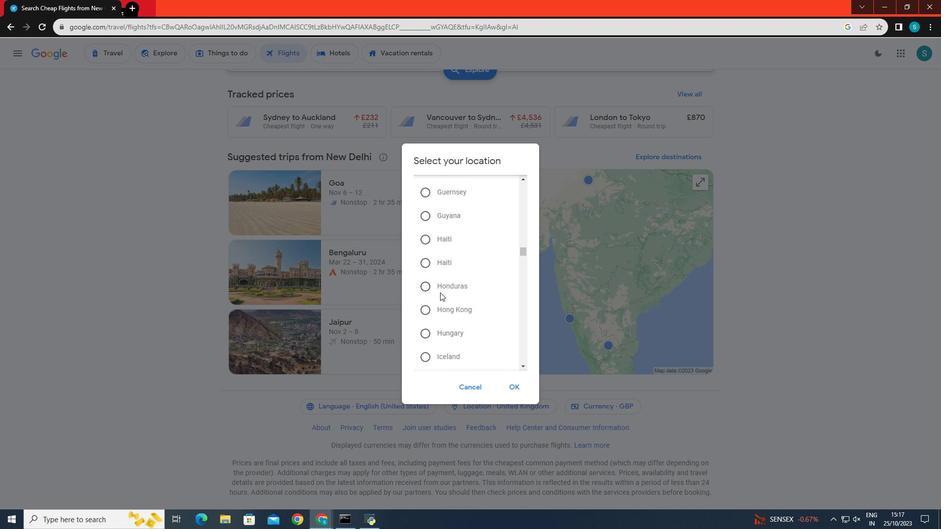 
Action: Mouse moved to (440, 293)
Screenshot: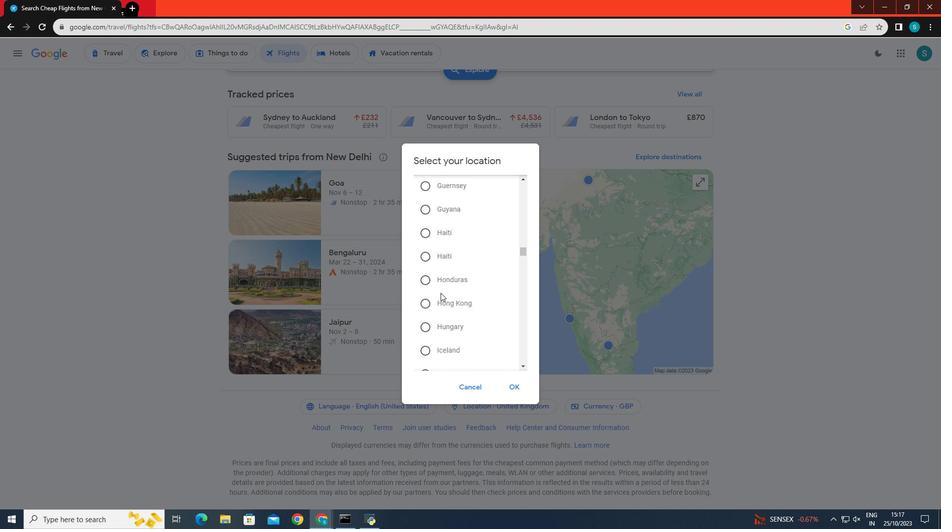 
Action: Mouse scrolled (440, 292) with delta (0, 0)
Screenshot: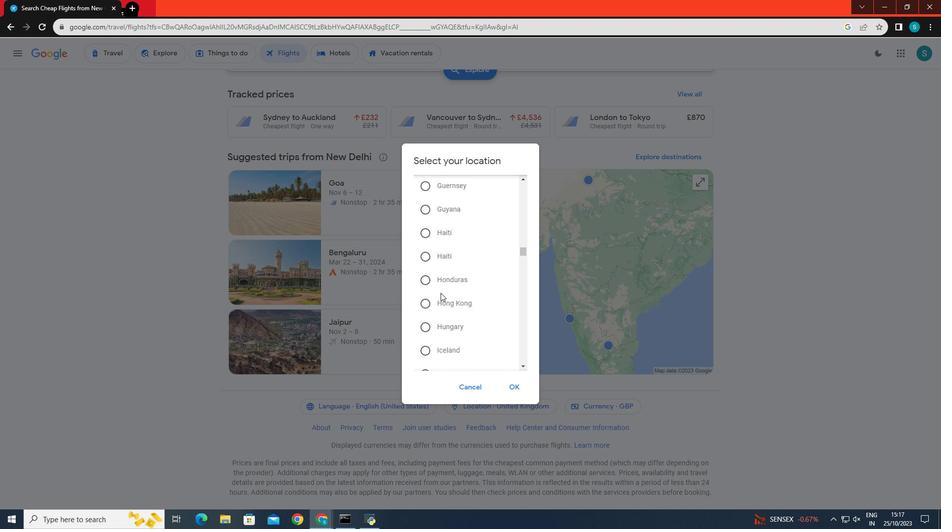 
Action: Mouse moved to (453, 297)
Screenshot: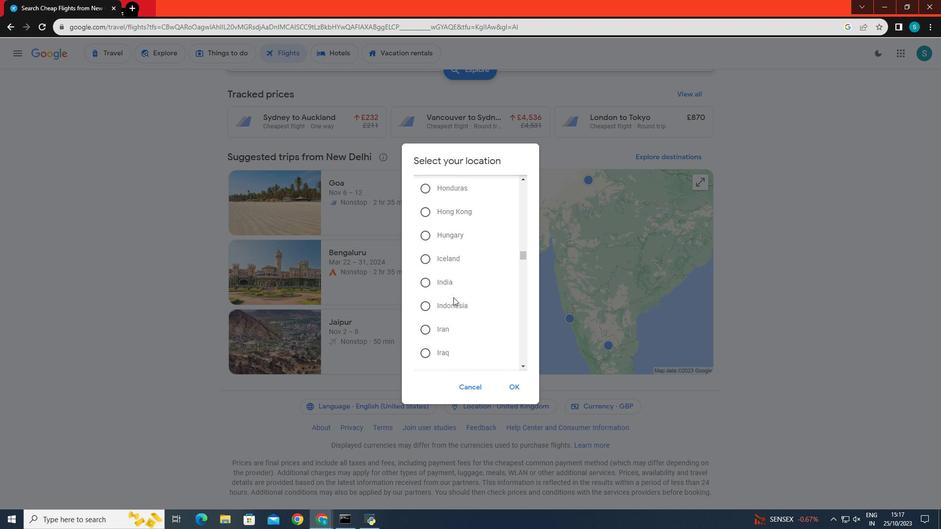 
Action: Mouse scrolled (453, 297) with delta (0, 0)
Screenshot: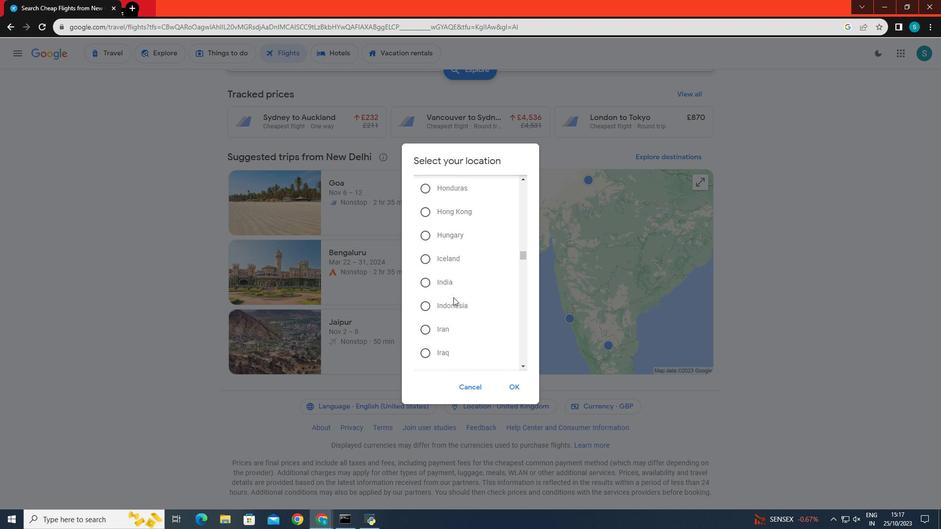
Action: Mouse moved to (443, 237)
Screenshot: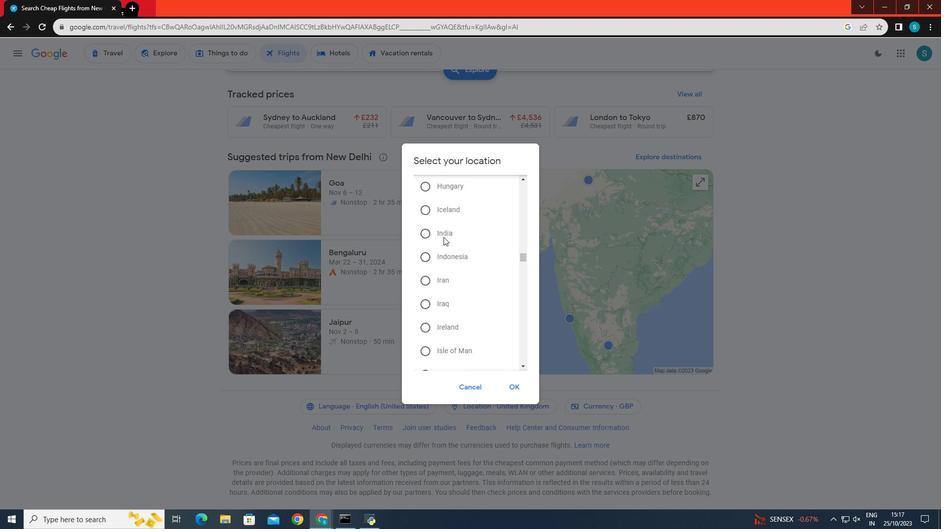 
Action: Mouse pressed left at (443, 237)
Screenshot: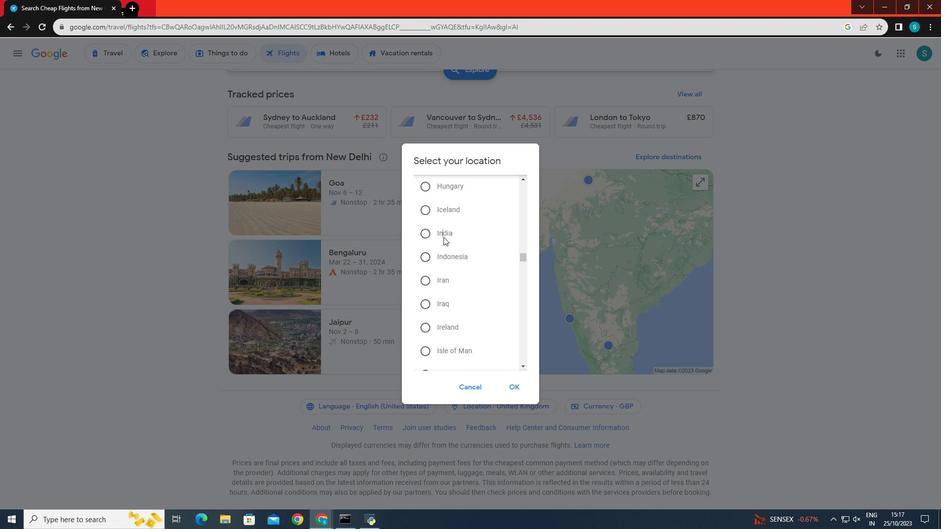 
Action: Mouse moved to (513, 387)
Screenshot: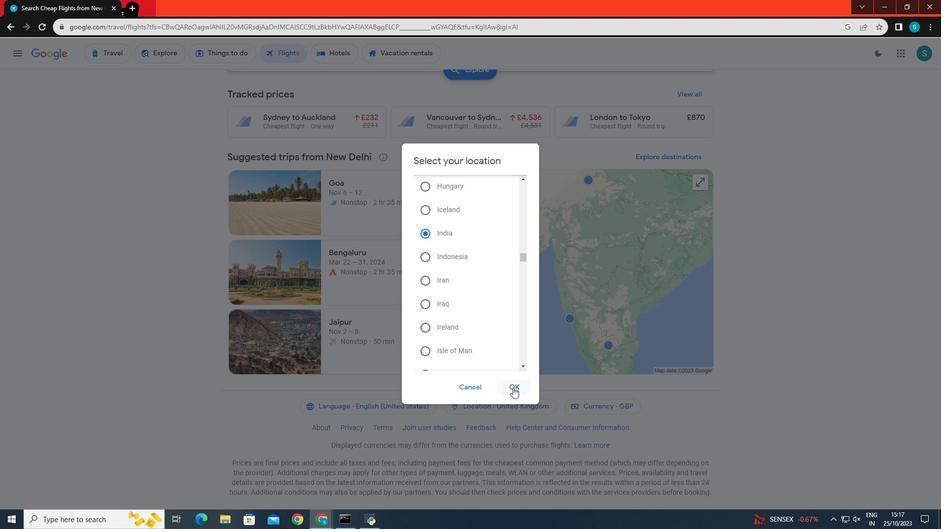 
Action: Mouse pressed left at (513, 387)
Screenshot: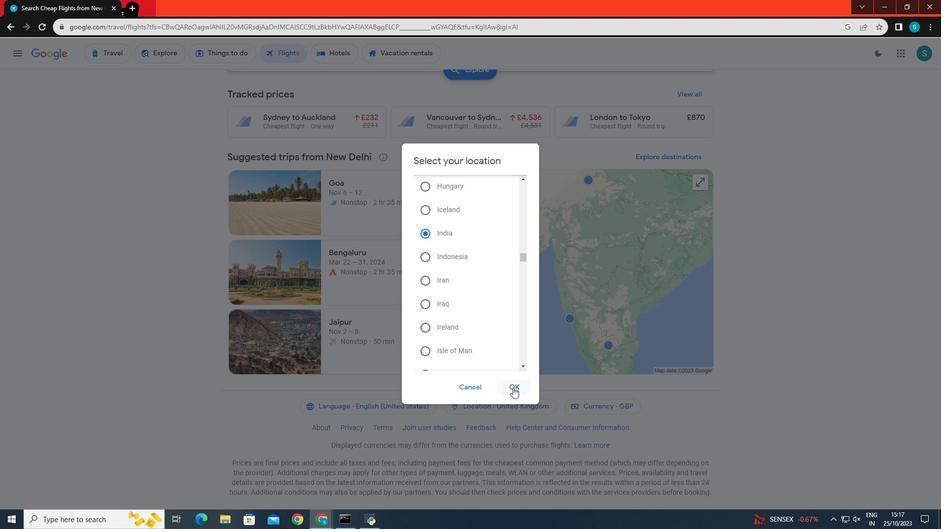 
Action: Mouse moved to (270, 242)
Screenshot: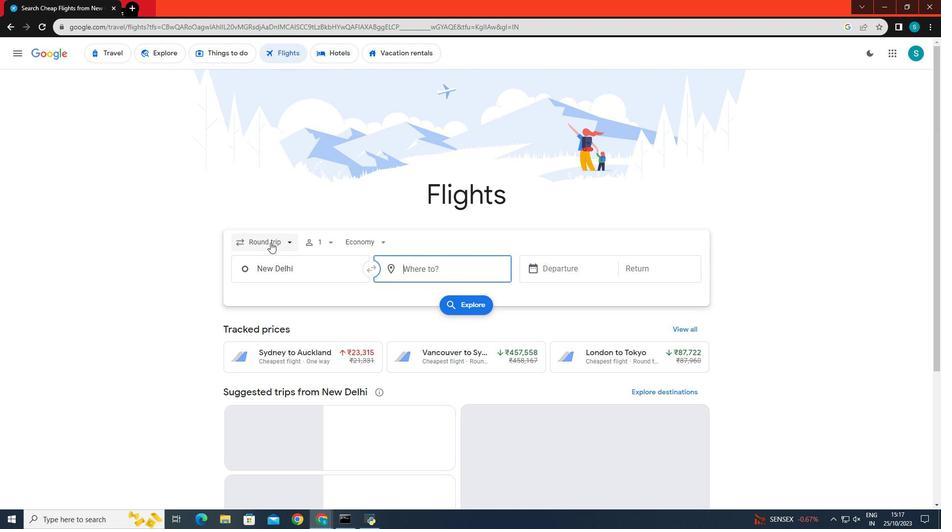 
Action: Mouse pressed left at (270, 242)
Screenshot: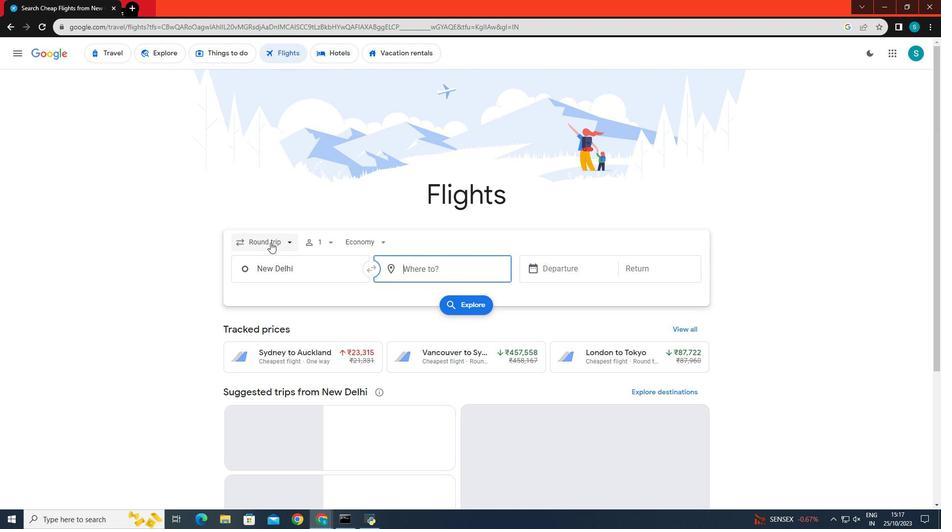 
Action: Mouse moved to (276, 263)
Screenshot: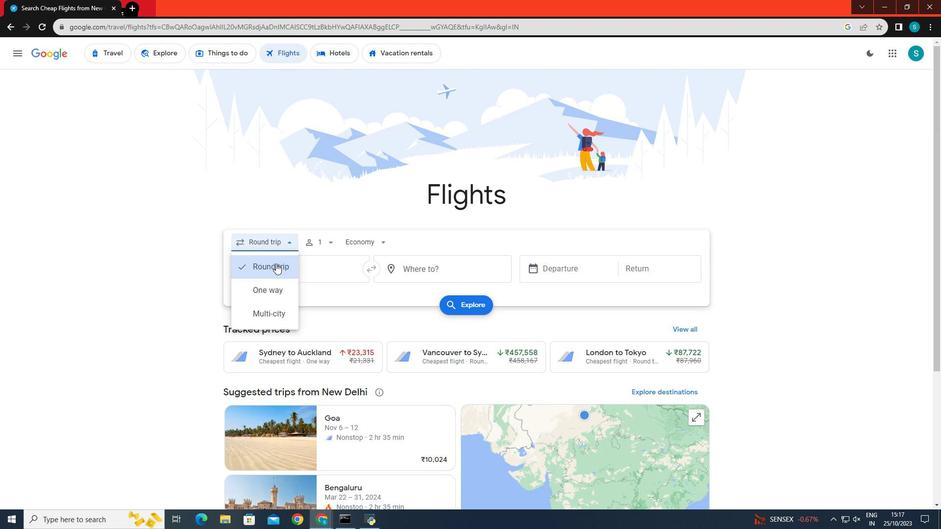 
Action: Mouse pressed left at (276, 263)
Screenshot: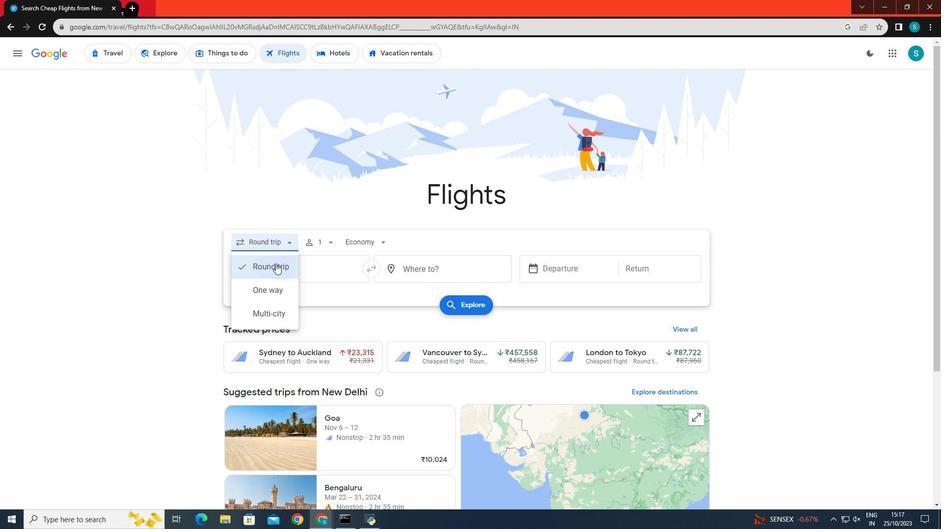 
Action: Mouse moved to (327, 237)
Screenshot: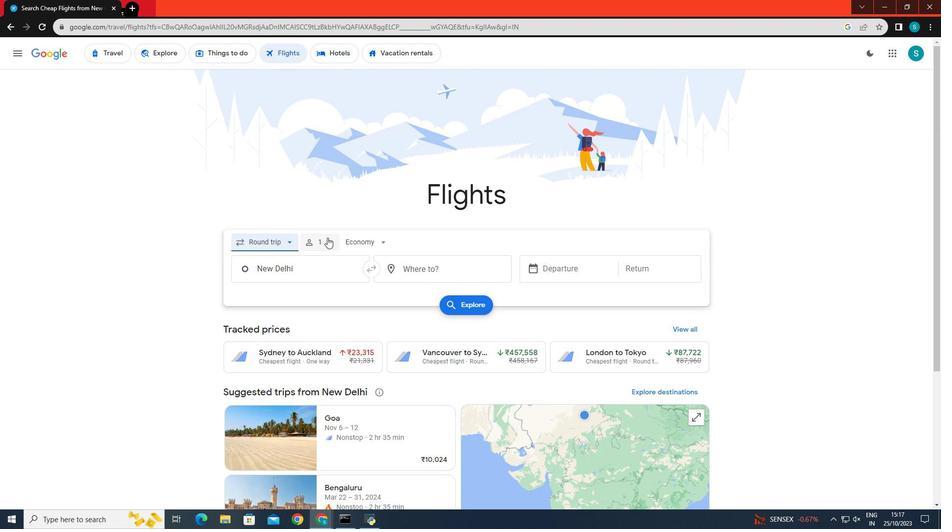 
Action: Mouse pressed left at (327, 237)
Screenshot: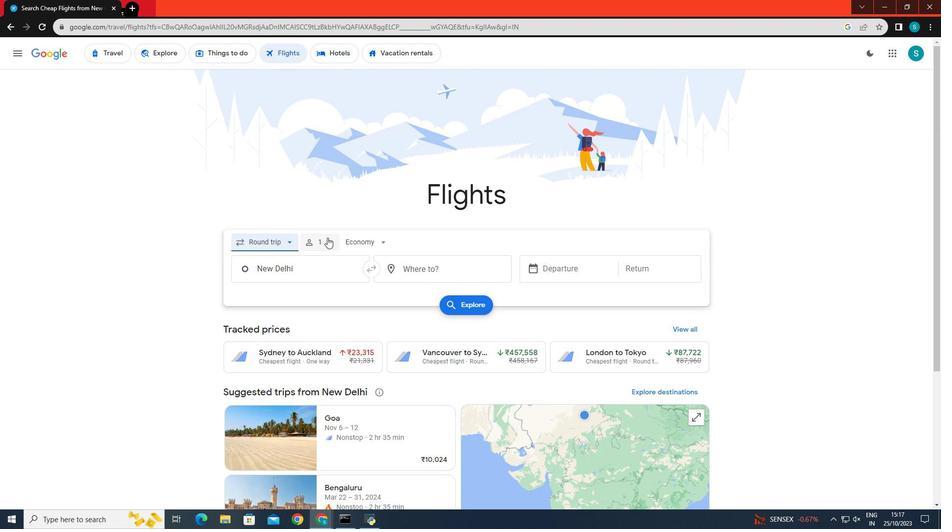 
Action: Mouse moved to (405, 265)
Screenshot: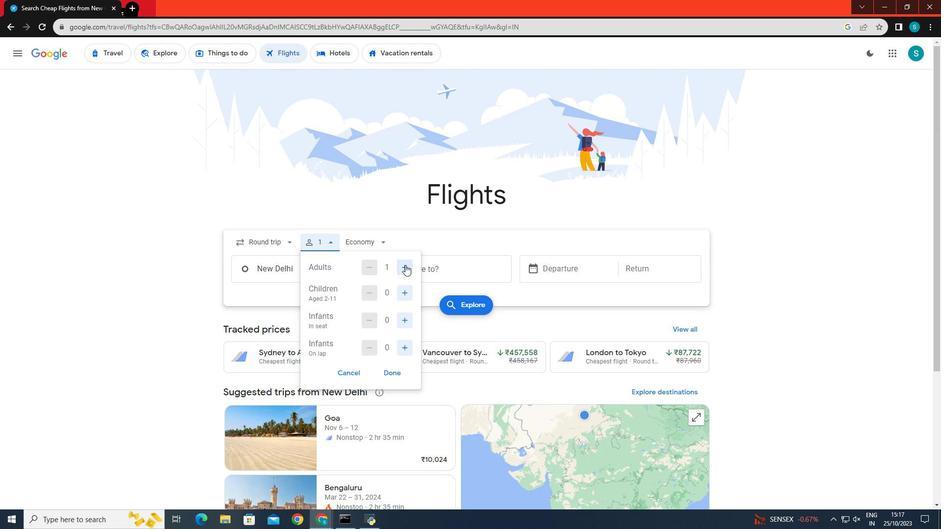 
Action: Mouse pressed left at (405, 265)
Screenshot: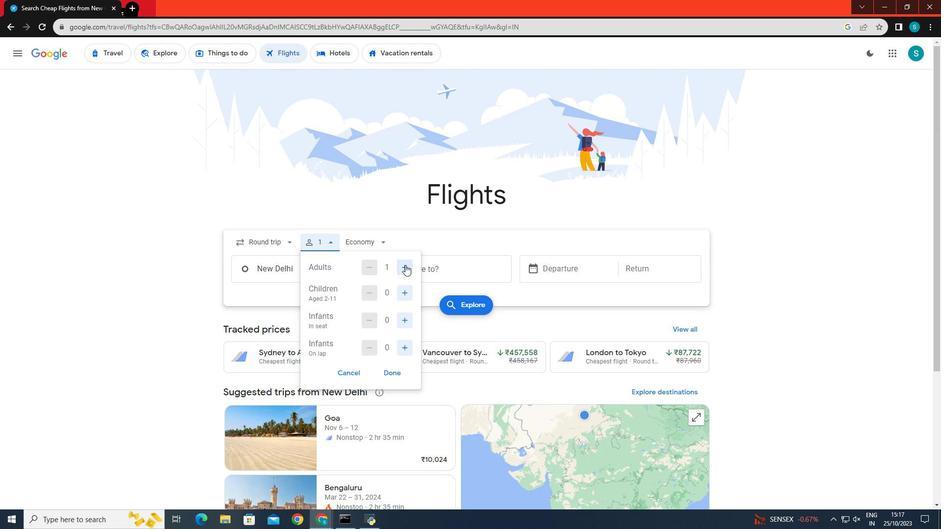 
Action: Mouse moved to (401, 292)
Screenshot: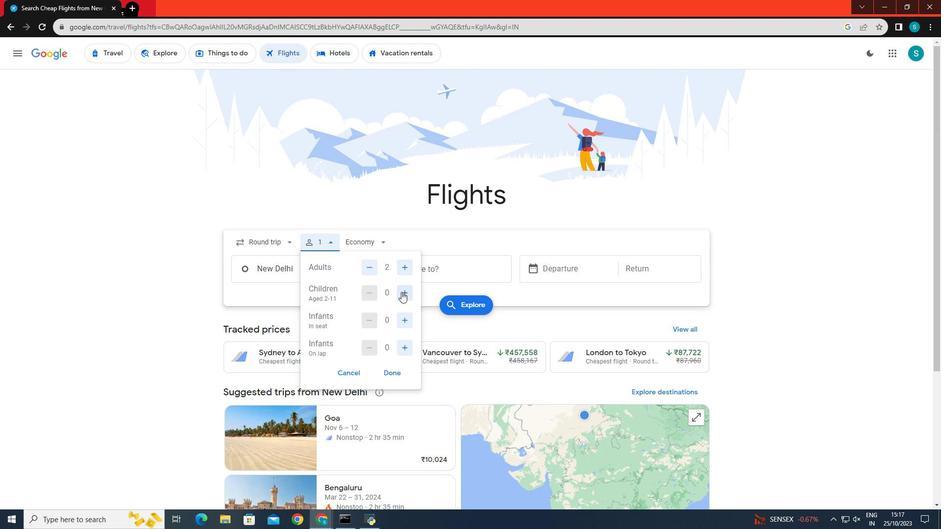
Action: Mouse pressed left at (401, 292)
Screenshot: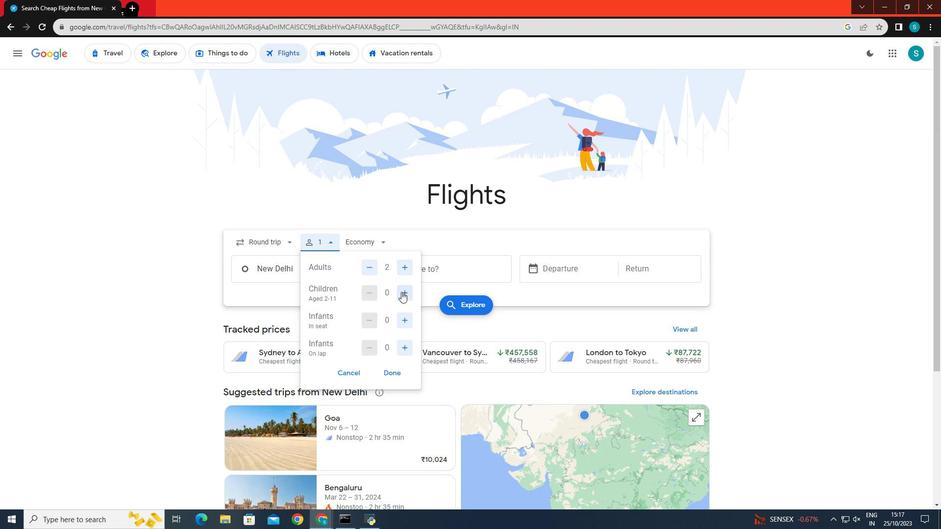 
Action: Mouse pressed left at (401, 292)
Screenshot: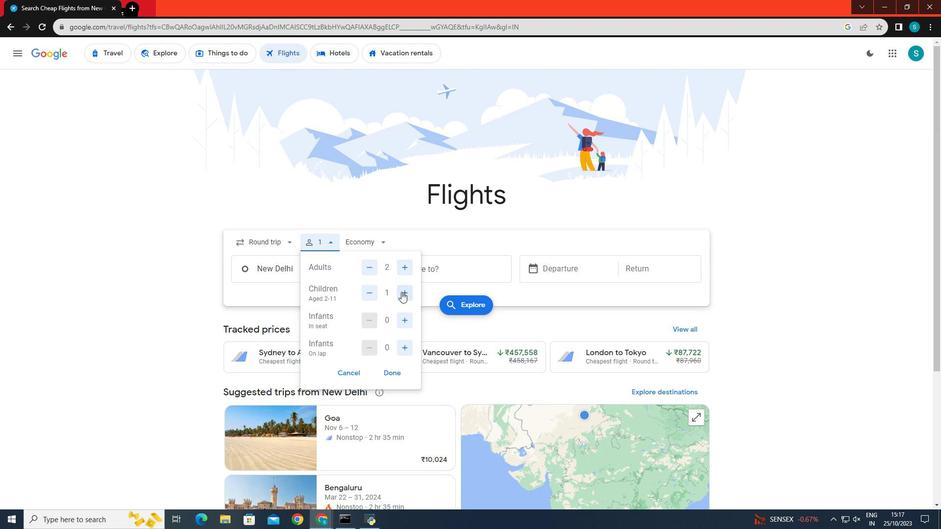 
Action: Mouse moved to (391, 375)
Screenshot: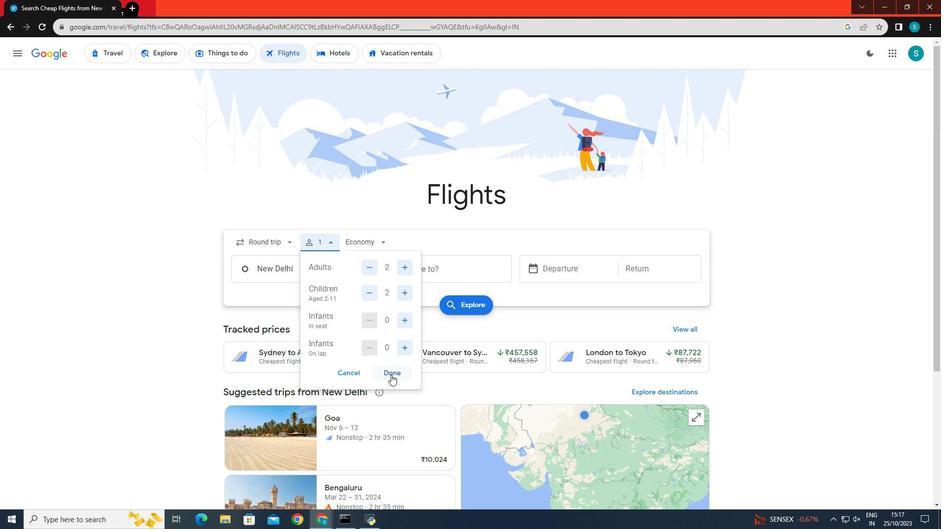 
Action: Mouse pressed left at (391, 375)
Screenshot: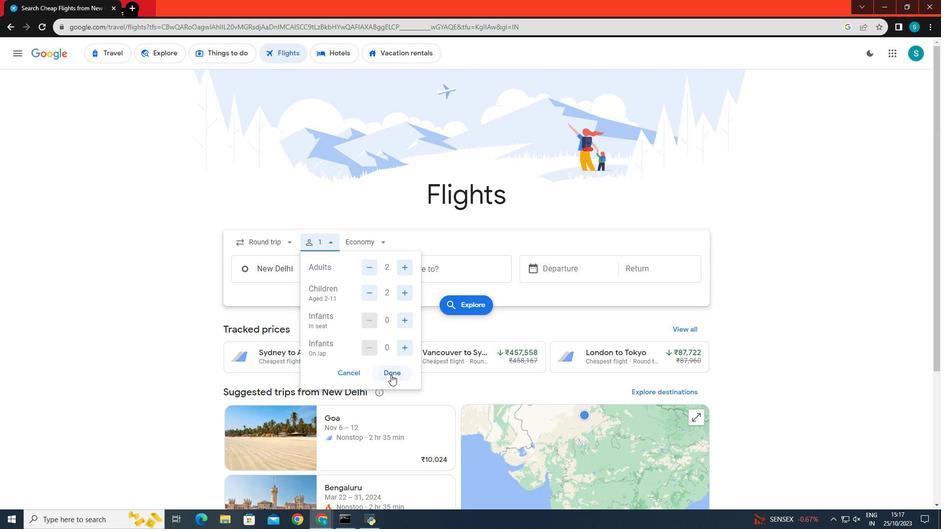 
Action: Mouse moved to (366, 238)
Screenshot: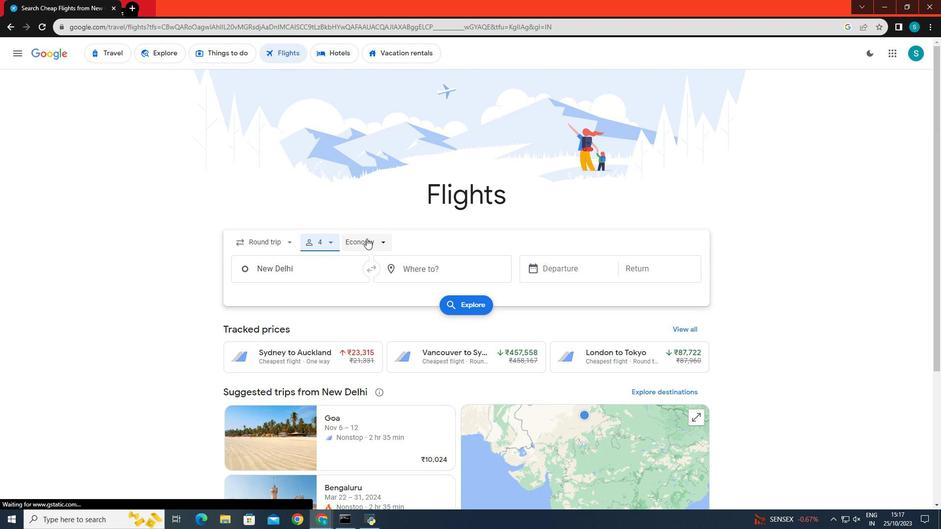 
Action: Mouse pressed left at (366, 238)
Screenshot: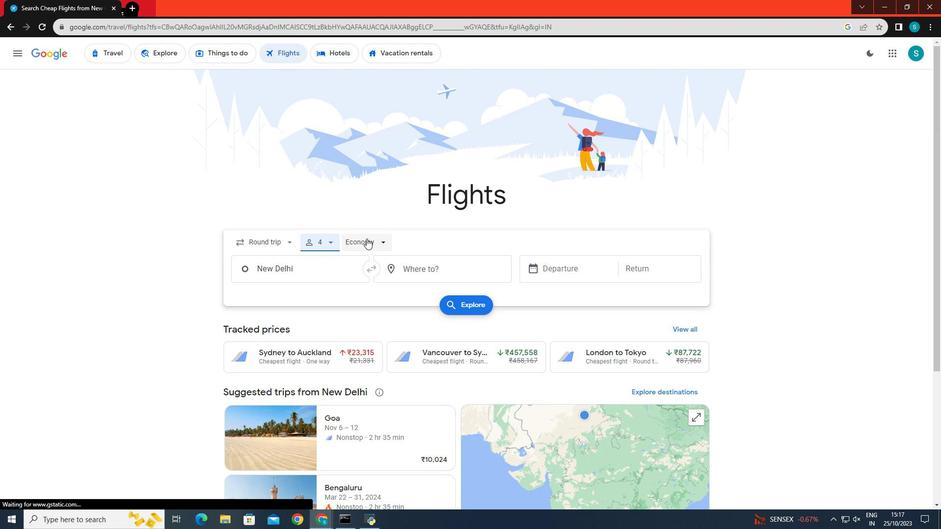 
Action: Mouse moved to (376, 267)
Screenshot: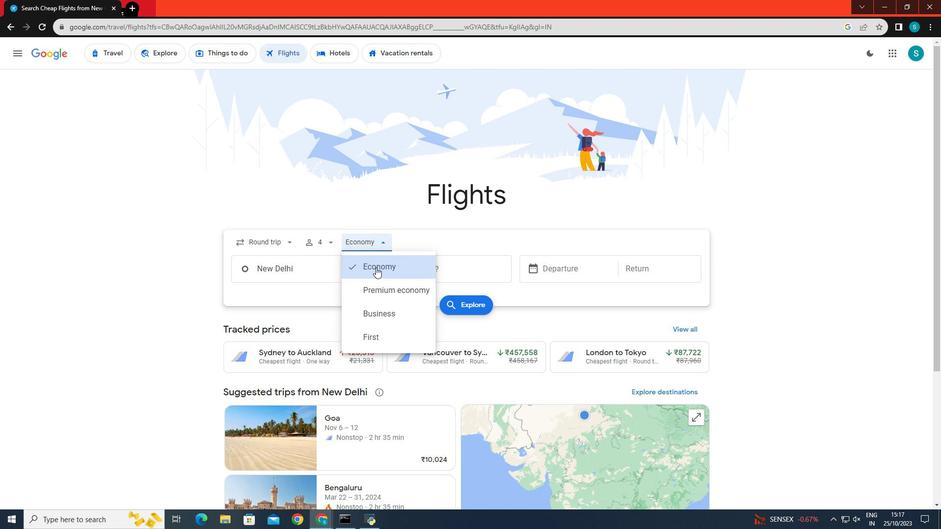 
Action: Mouse pressed left at (376, 267)
Screenshot: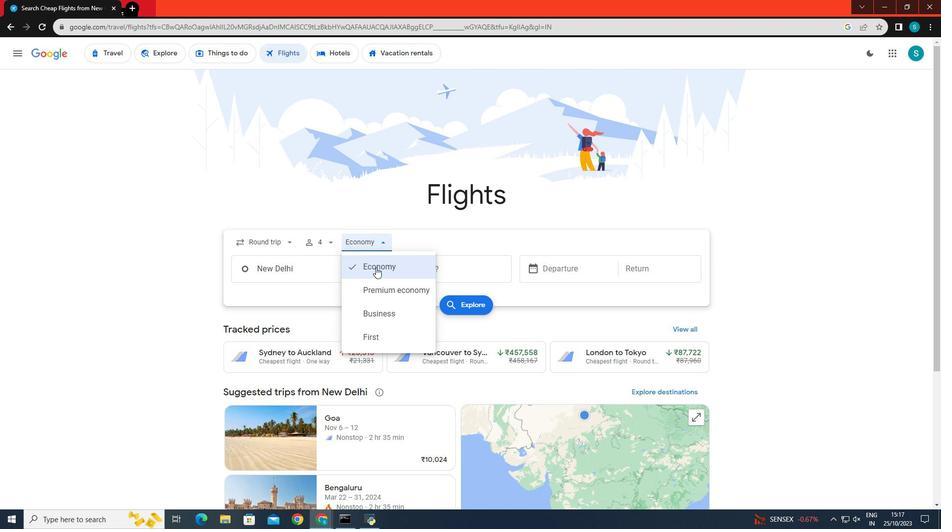 
Action: Mouse moved to (376, 267)
Screenshot: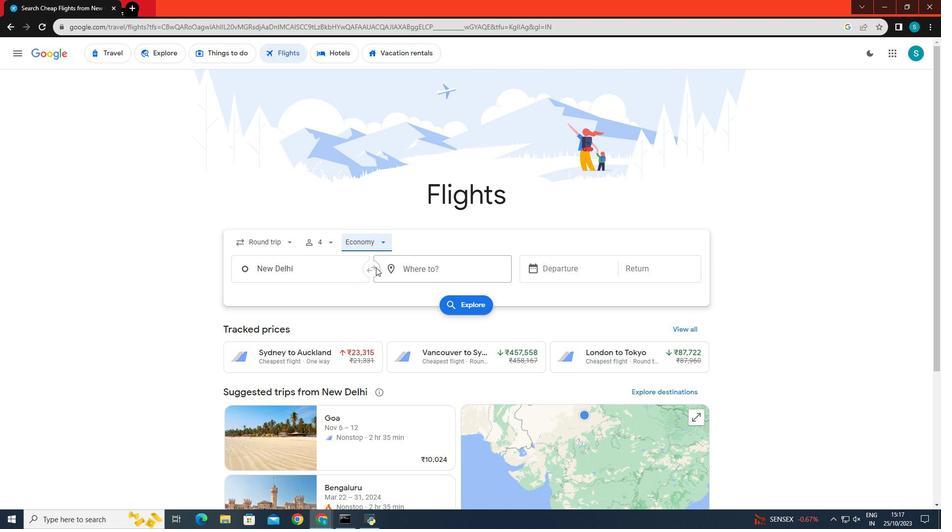 
Action: Mouse scrolled (376, 267) with delta (0, 0)
Screenshot: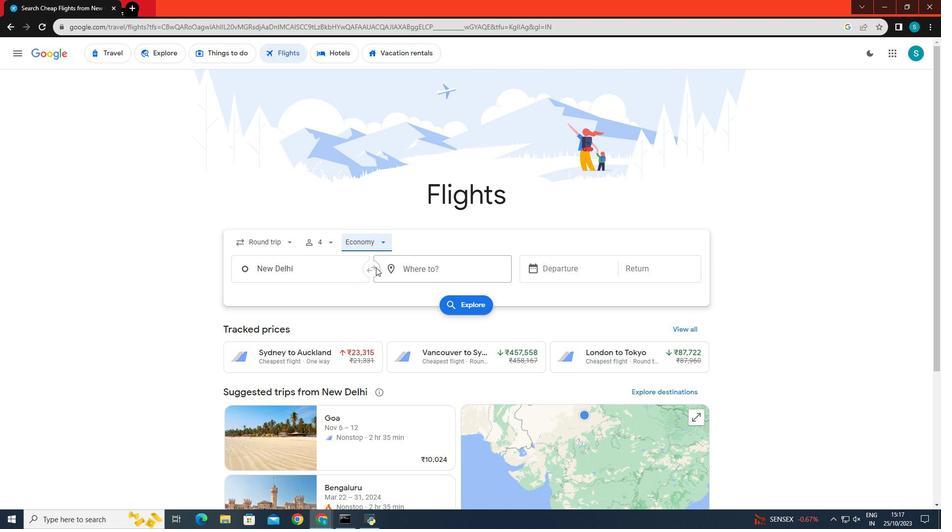 
Action: Mouse moved to (292, 223)
Screenshot: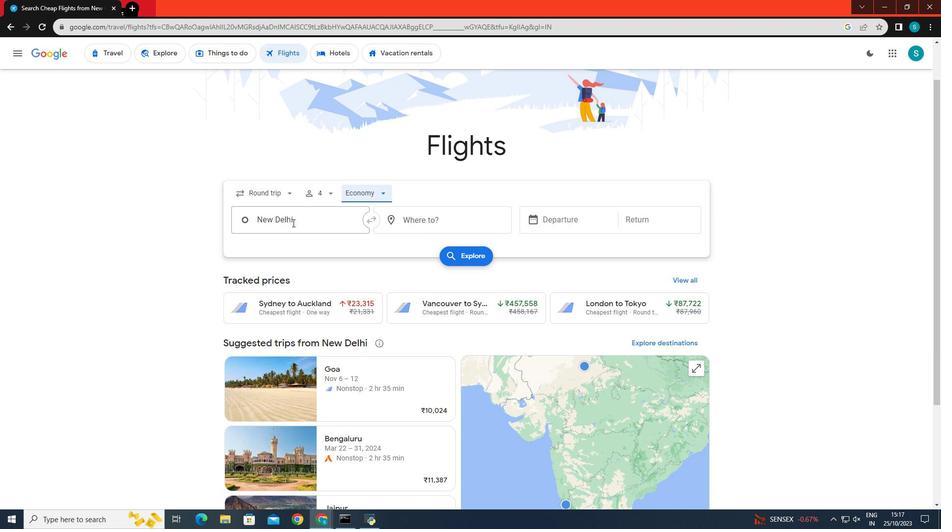 
Action: Mouse pressed left at (292, 223)
Screenshot: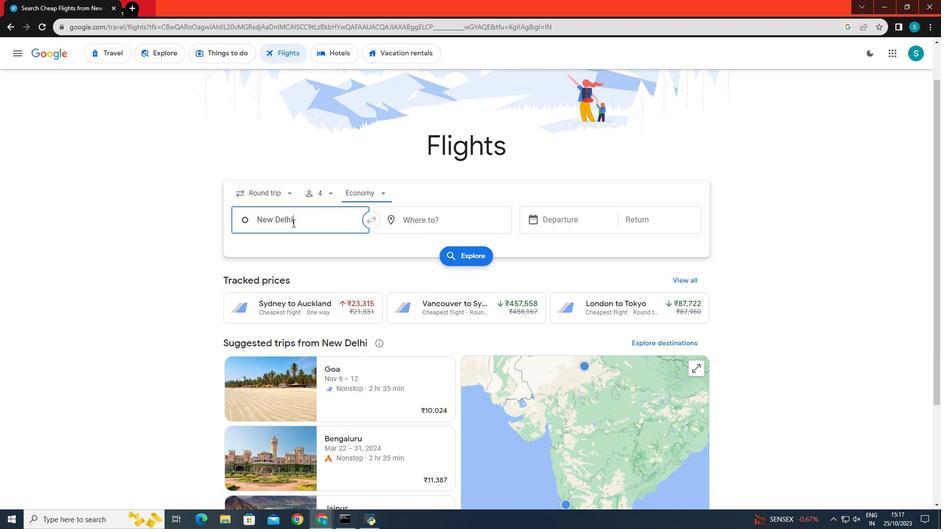 
Action: Key pressed <Key.backspace><Key.caps_lock>D<Key.caps_lock>elhi
Screenshot: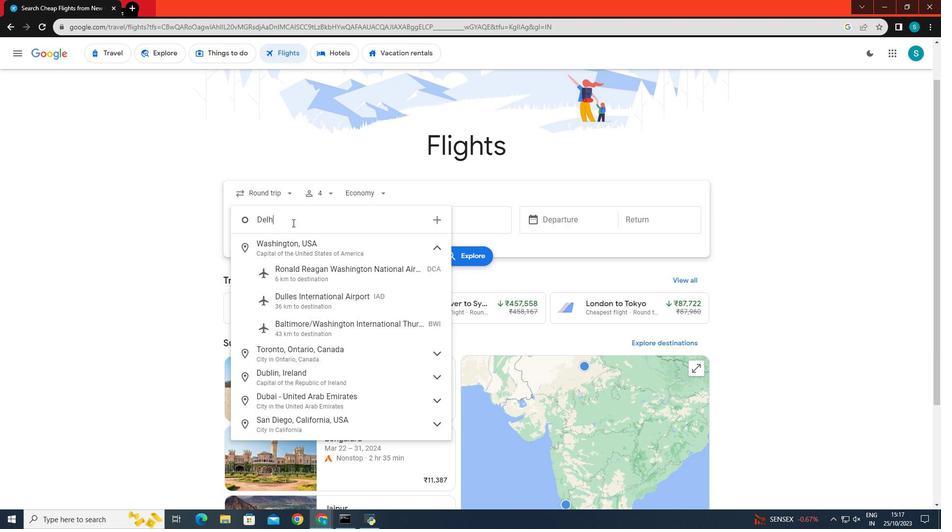 
Action: Mouse moved to (328, 272)
Screenshot: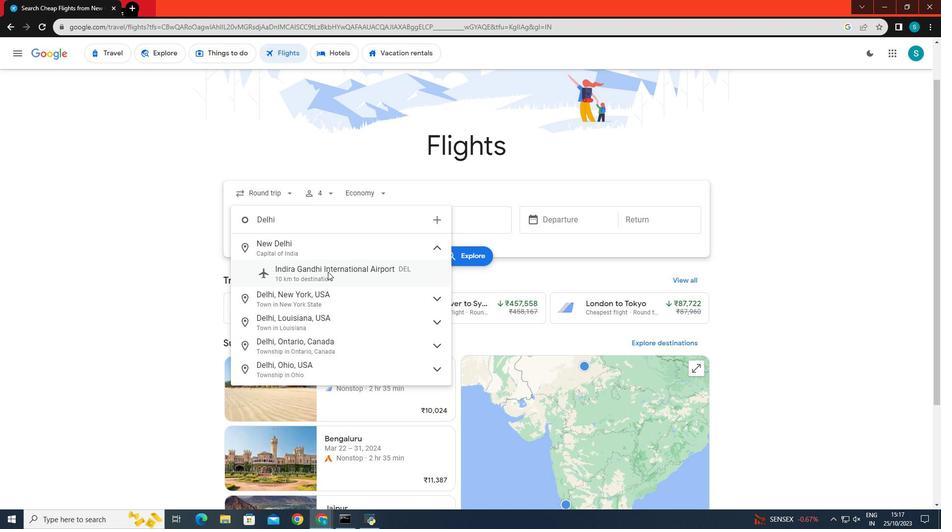 
Action: Mouse pressed left at (328, 272)
Screenshot: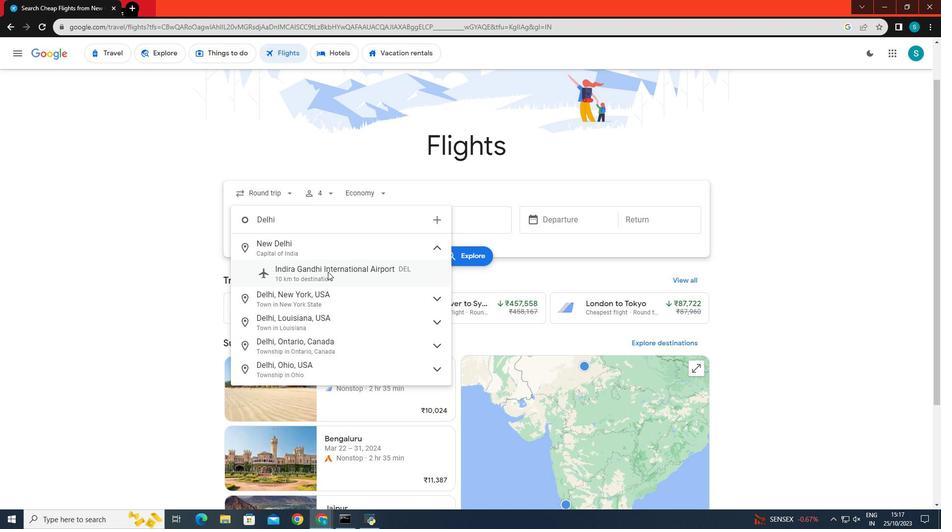 
Action: Mouse moved to (444, 222)
Screenshot: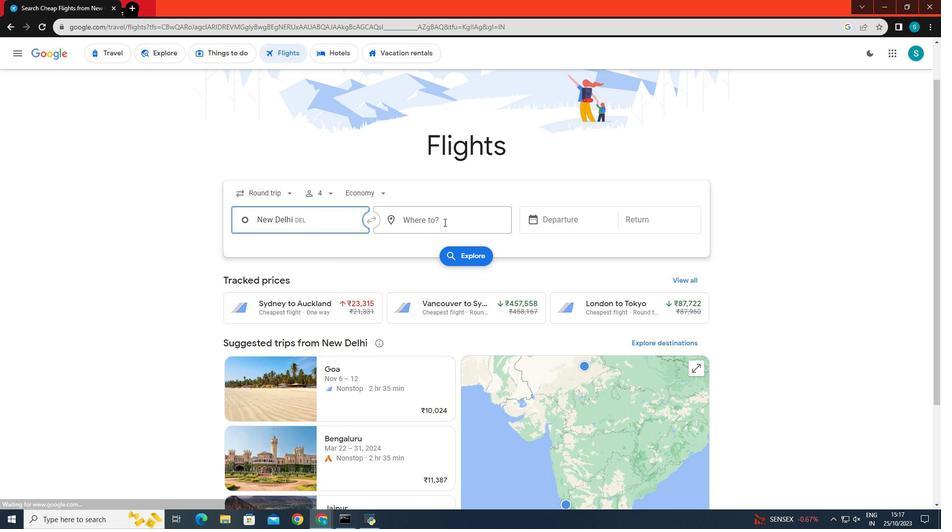 
Action: Mouse pressed left at (444, 222)
Screenshot: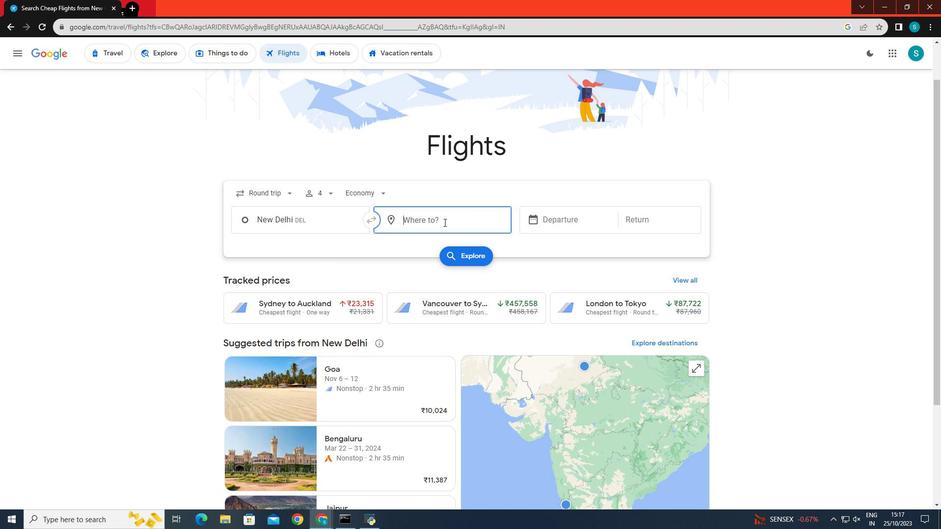 
Action: Mouse moved to (444, 222)
Screenshot: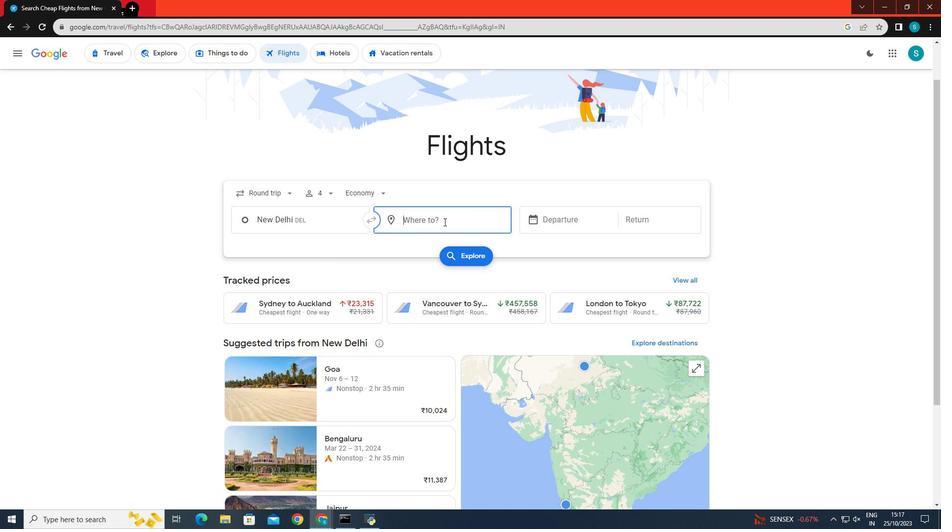 
Action: Key pressed <Key.caps_lock>S<Key.caps_lock>himla
Screenshot: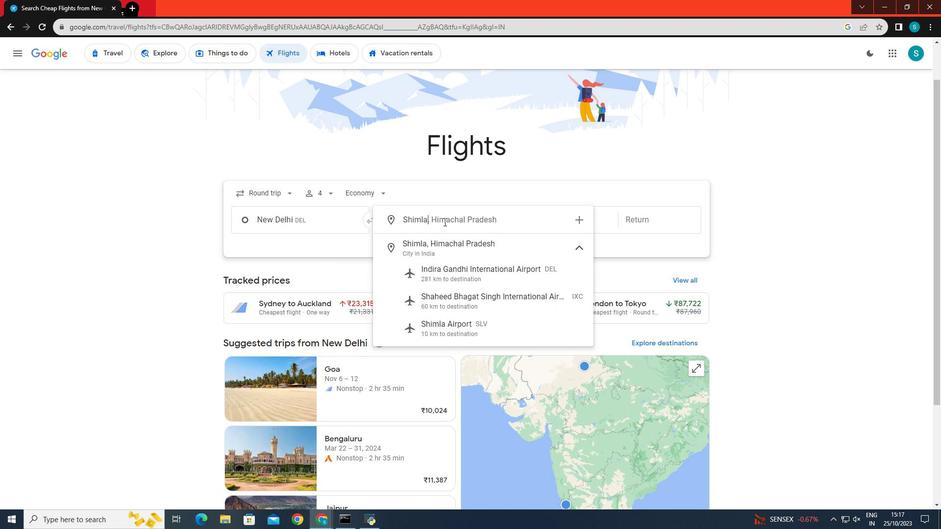 
Action: Mouse moved to (456, 329)
Screenshot: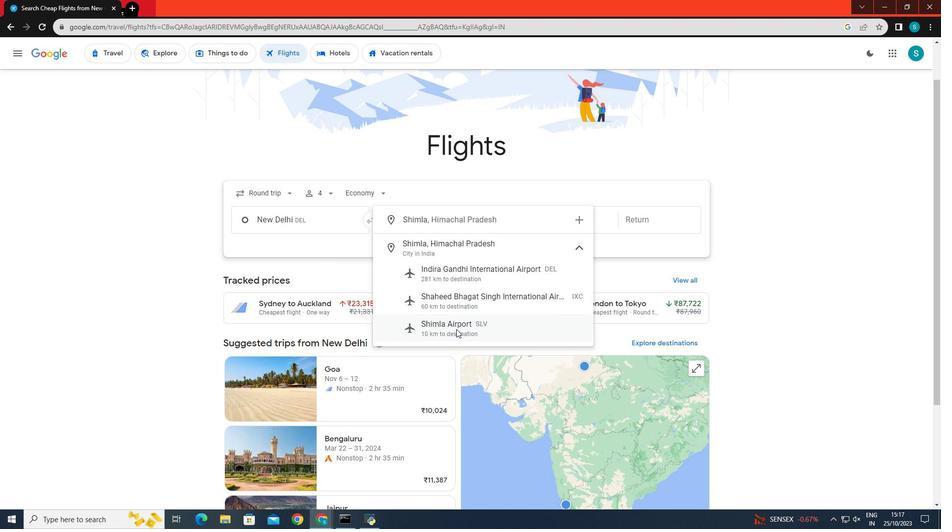 
Action: Mouse pressed left at (456, 329)
Screenshot: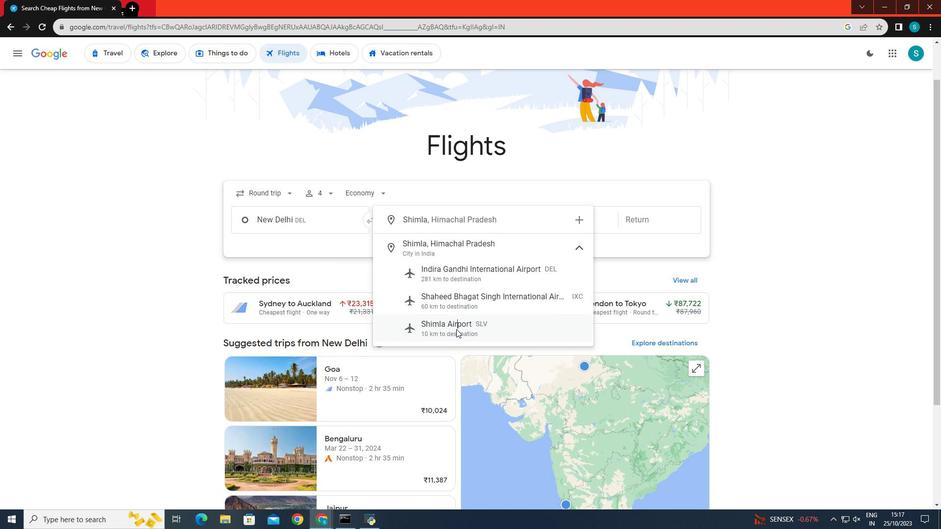 
Action: Mouse moved to (568, 228)
Screenshot: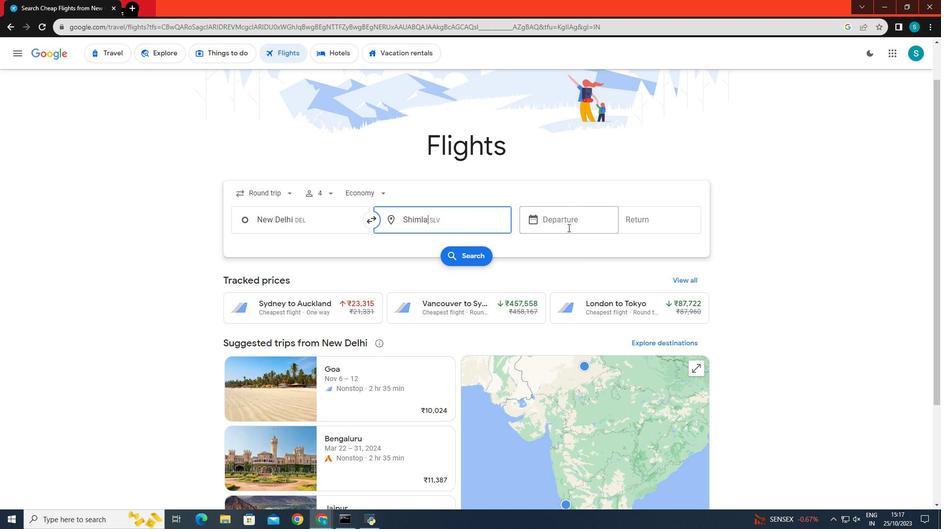 
Action: Mouse pressed left at (568, 228)
Screenshot: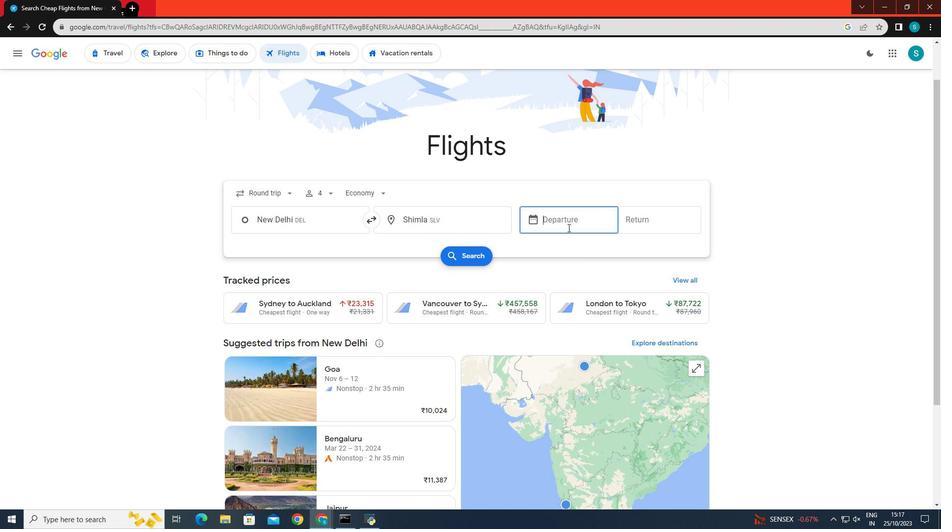 
Action: Mouse moved to (709, 343)
Screenshot: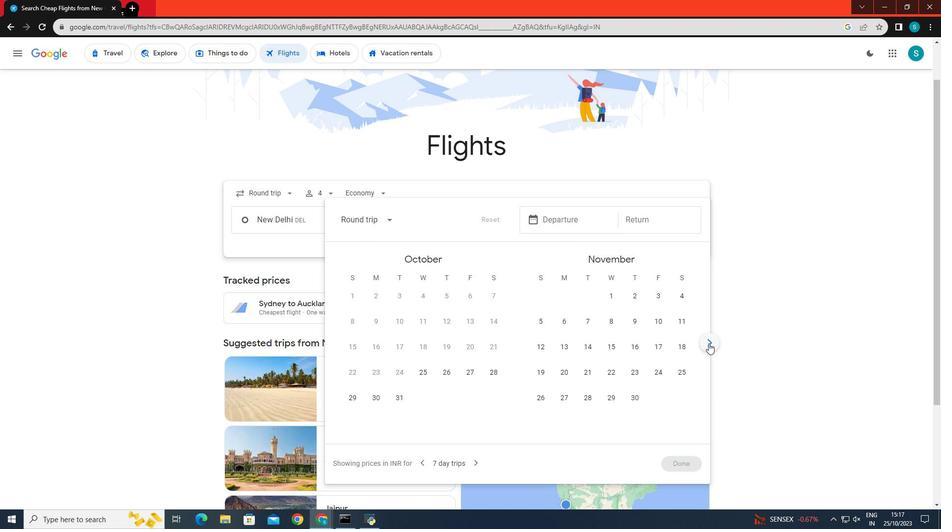 
Action: Mouse pressed left at (709, 343)
Screenshot: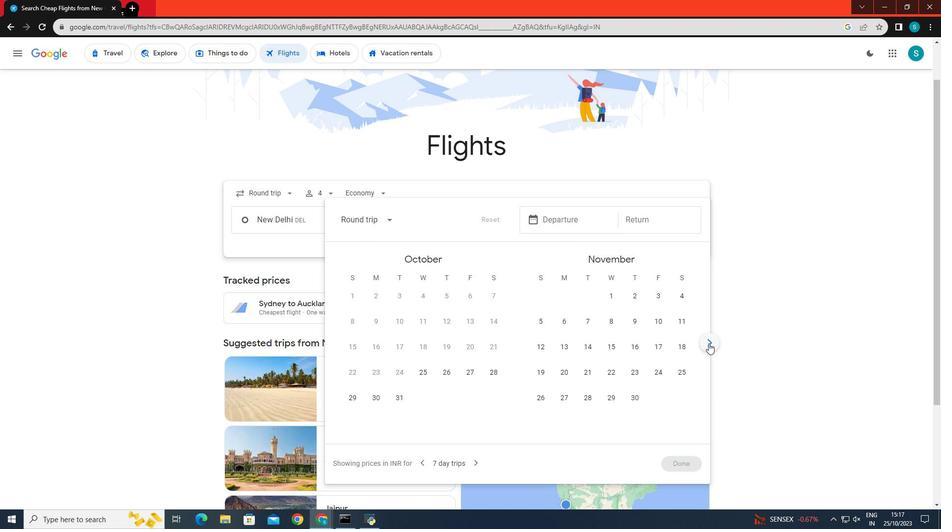 
Action: Mouse moved to (564, 352)
Screenshot: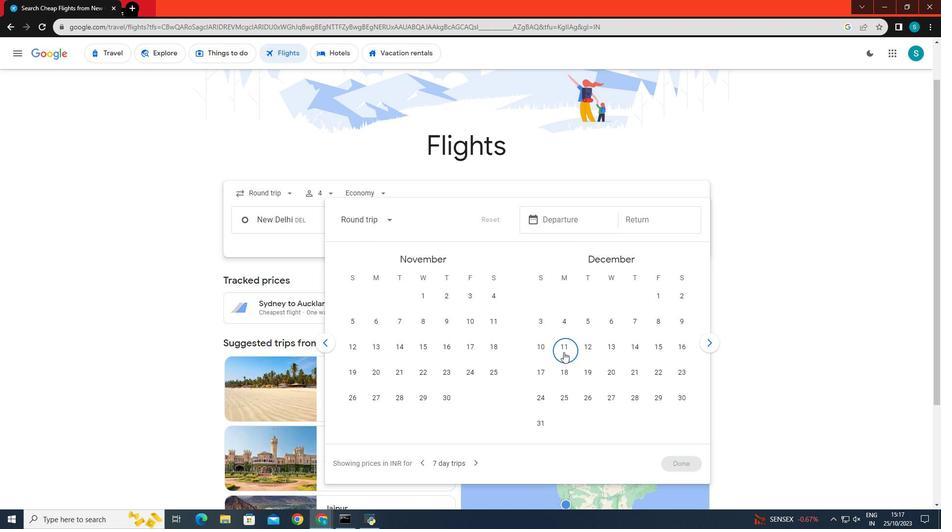 
Action: Mouse pressed left at (564, 352)
Screenshot: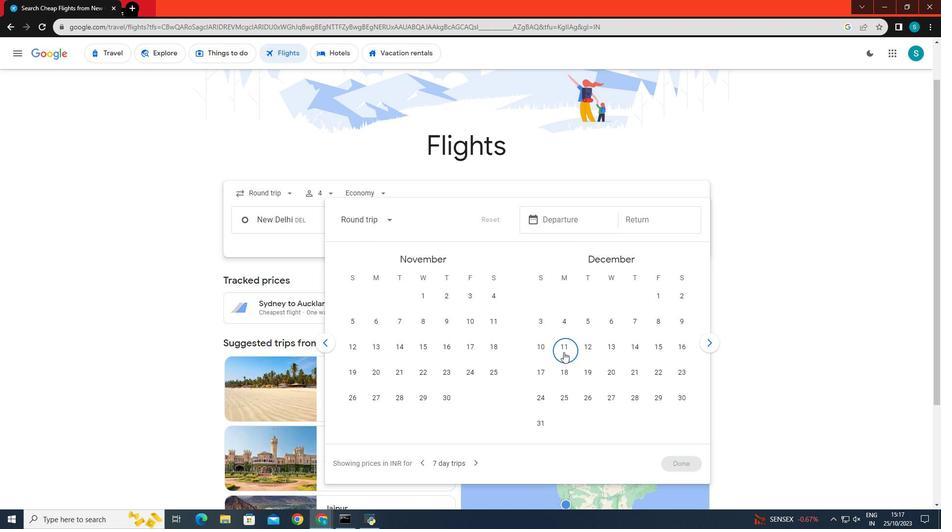 
Action: Mouse moved to (637, 395)
Screenshot: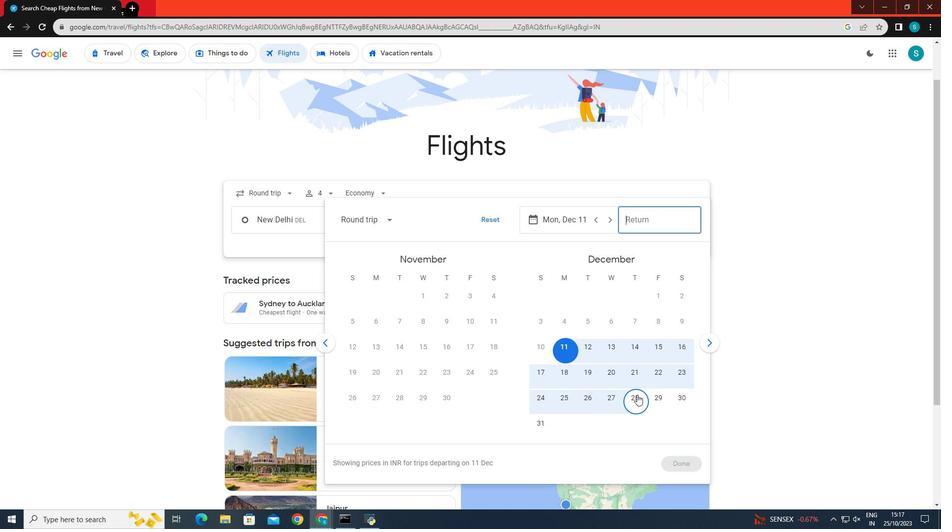 
Action: Mouse pressed left at (637, 395)
Screenshot: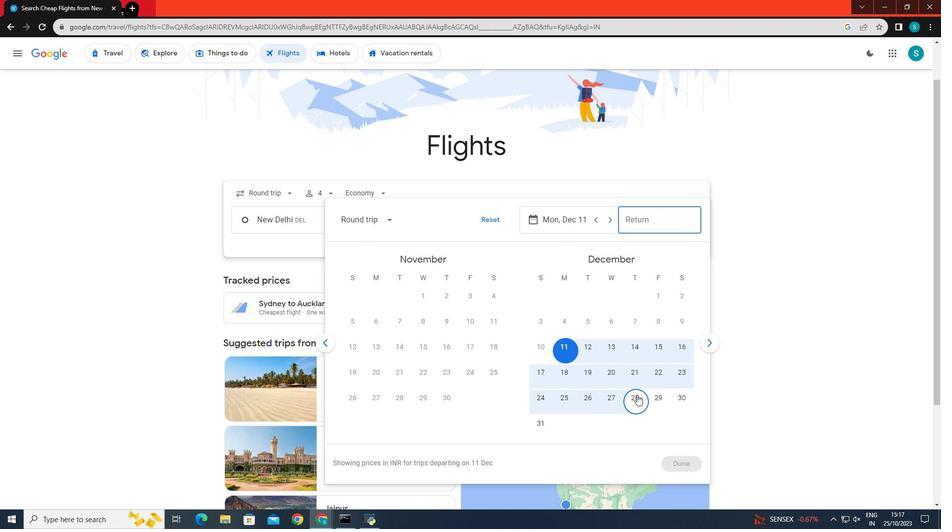 
Action: Mouse moved to (669, 459)
Screenshot: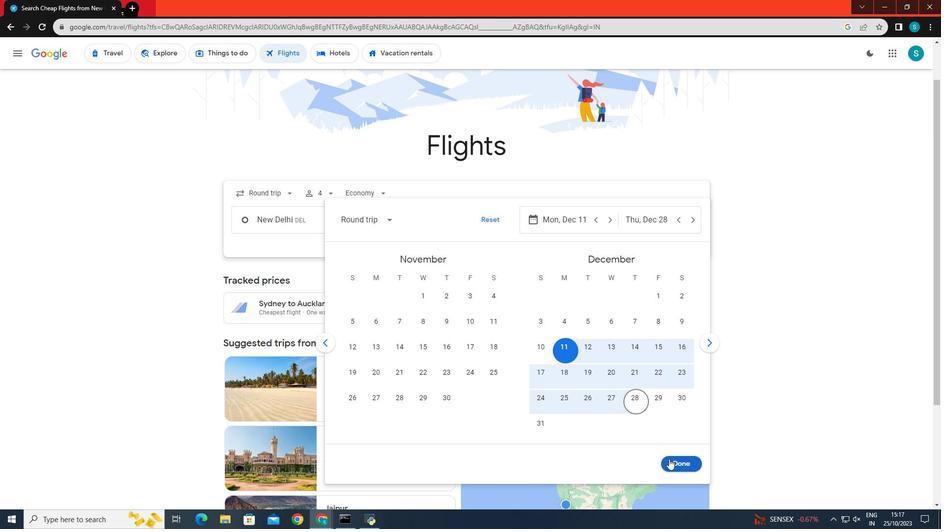 
Action: Mouse pressed left at (669, 459)
Screenshot: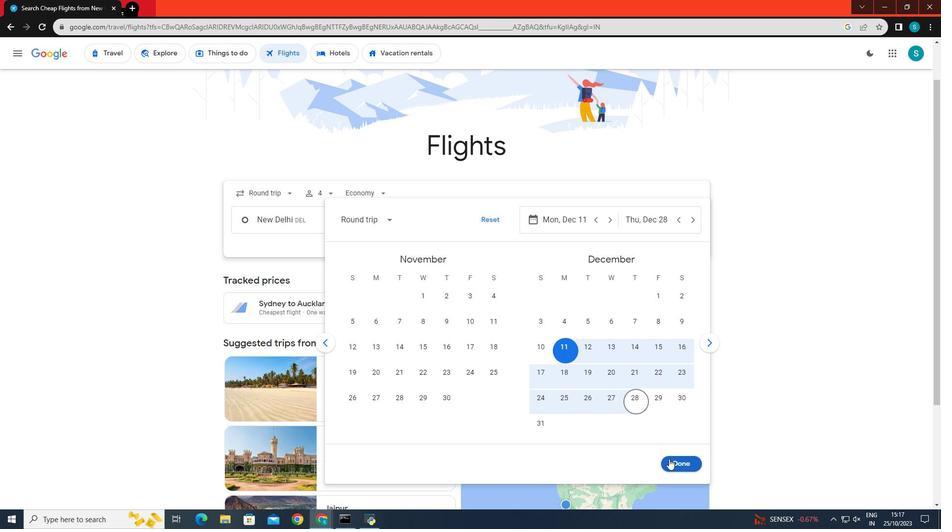 
Action: Mouse moved to (466, 256)
Screenshot: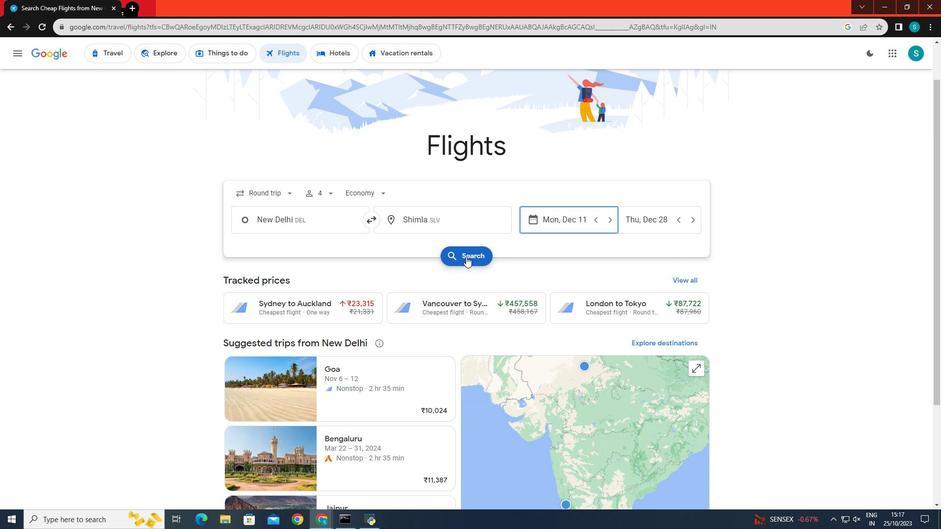 
Action: Mouse pressed left at (466, 256)
Screenshot: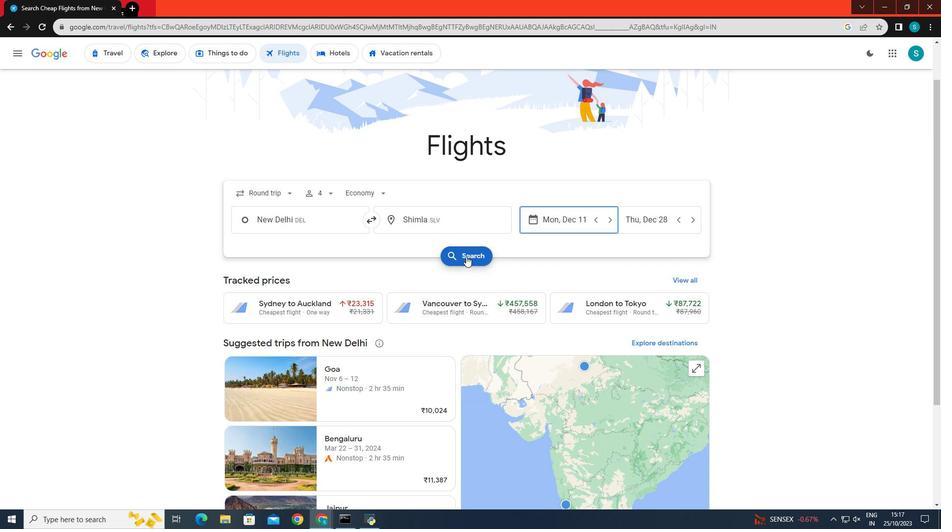 
Action: Mouse moved to (690, 225)
Screenshot: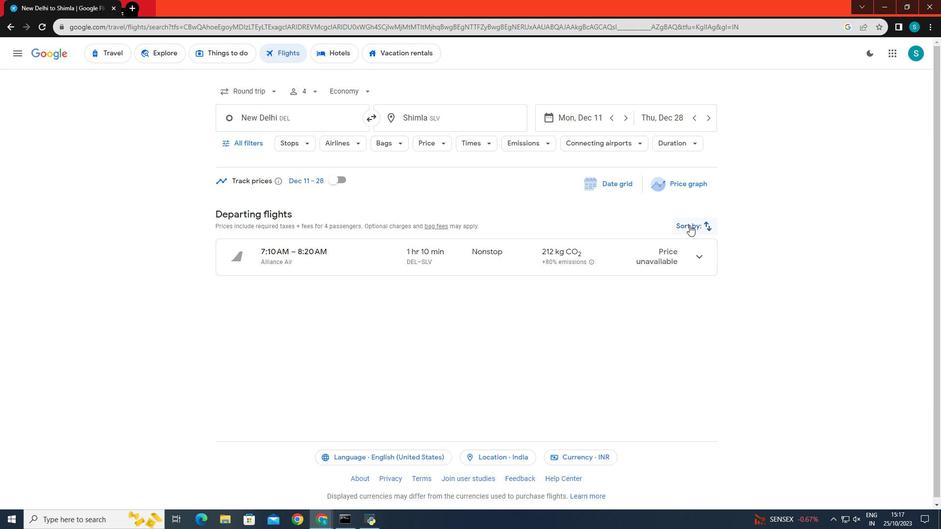 
Action: Mouse pressed left at (690, 225)
Screenshot: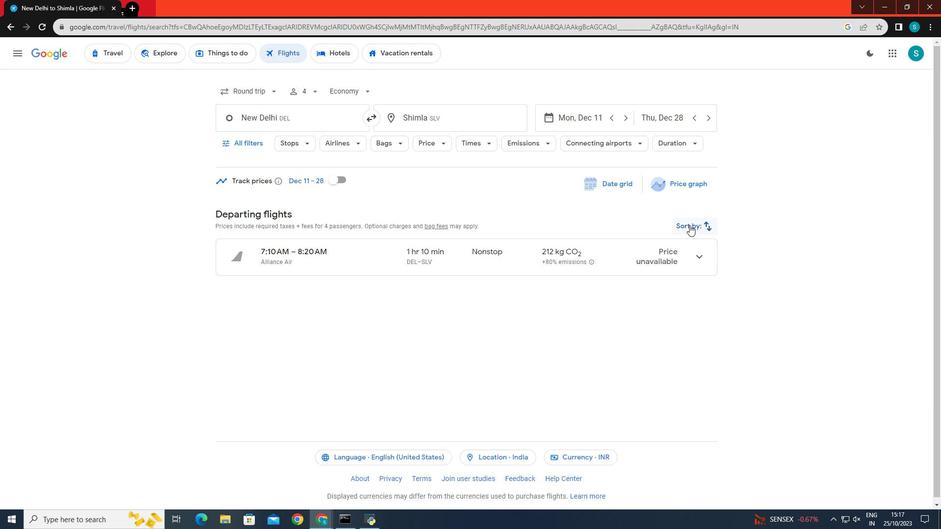
Action: Mouse moved to (675, 280)
Screenshot: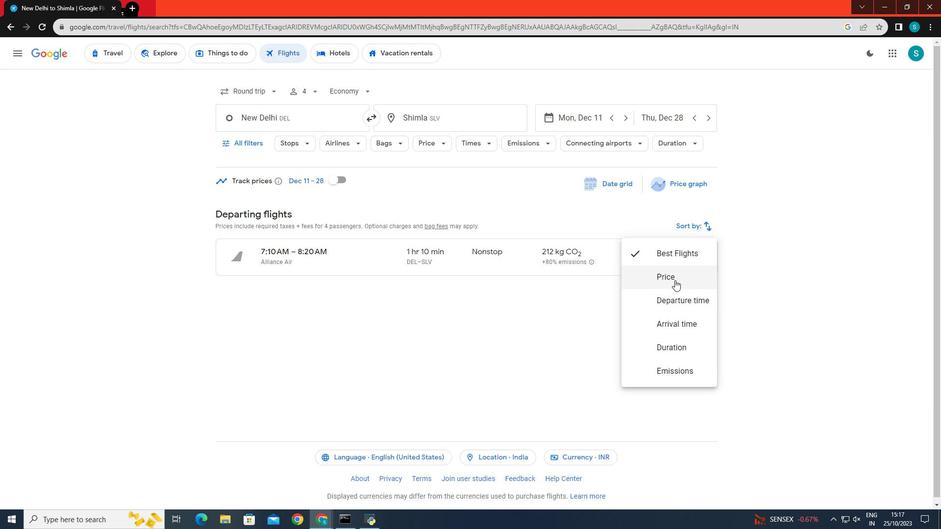 
Action: Mouse pressed left at (675, 280)
Screenshot: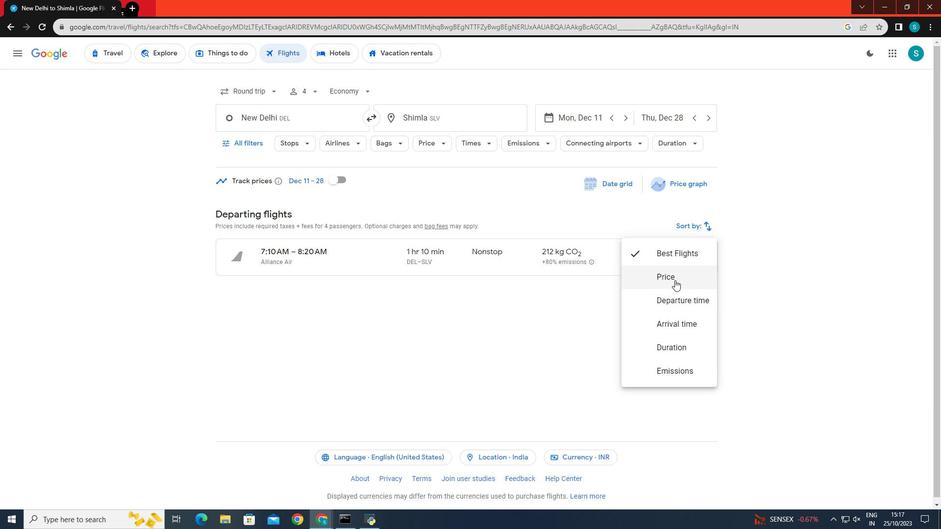 
Action: Mouse moved to (655, 308)
Screenshot: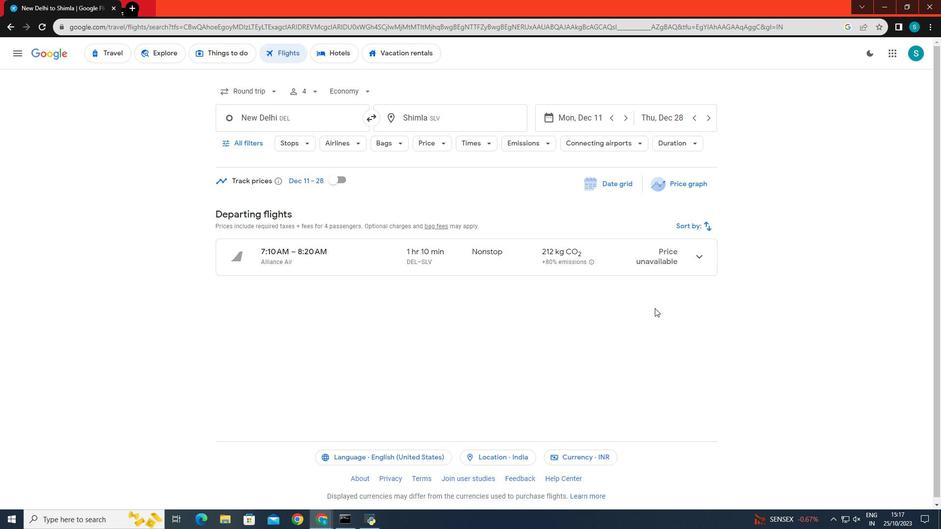 
